 Task: Change  the formatting of the data to Which is Greater than 5, in conditional formating, put the option 'Green Fill with Dark Green Text. . 'add another formatting option Format As Table, insert the option Orange Table style Medium 3 , change the format of Column Width to AutoFit Column Width and sort the data in descending order In the sheet   Promote Sales book
Action: Mouse moved to (39, 113)
Screenshot: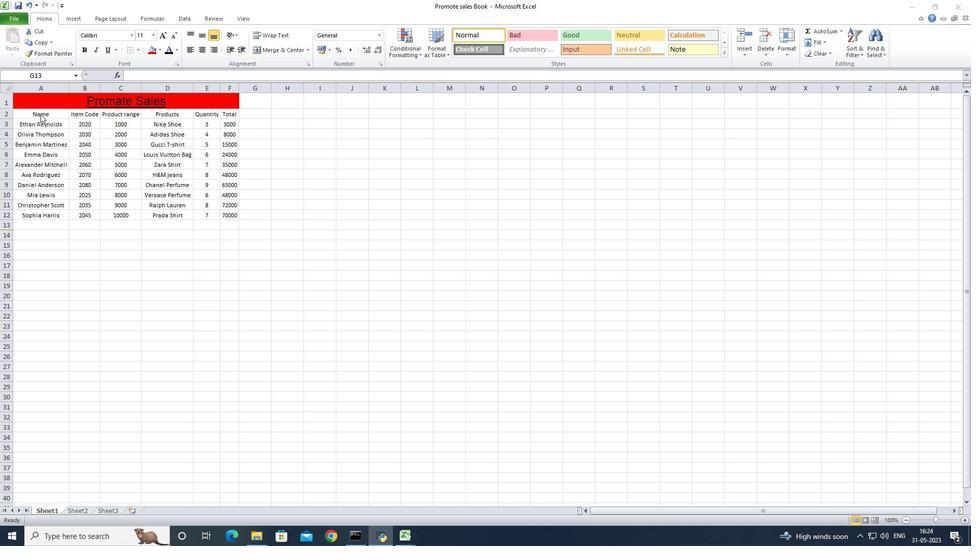 
Action: Mouse pressed left at (39, 113)
Screenshot: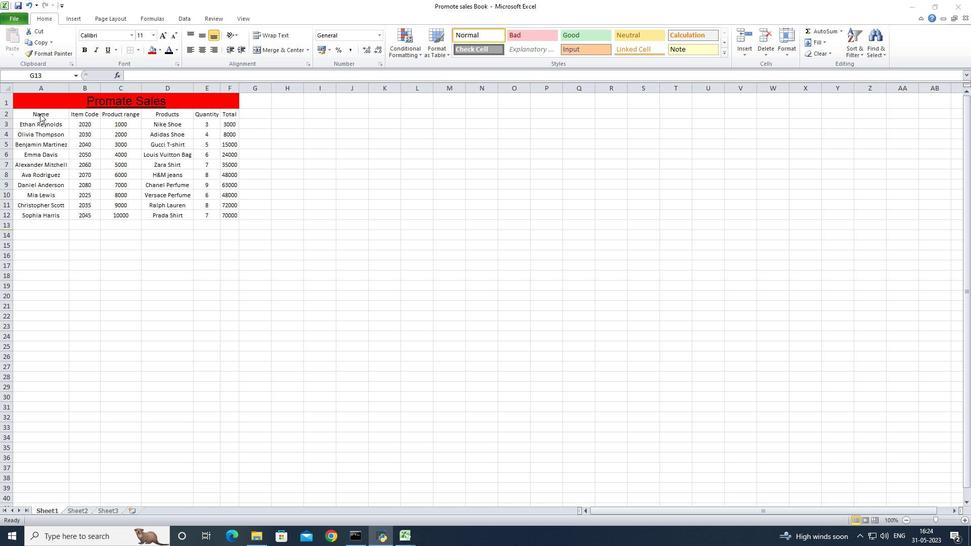 
Action: Mouse pressed left at (39, 113)
Screenshot: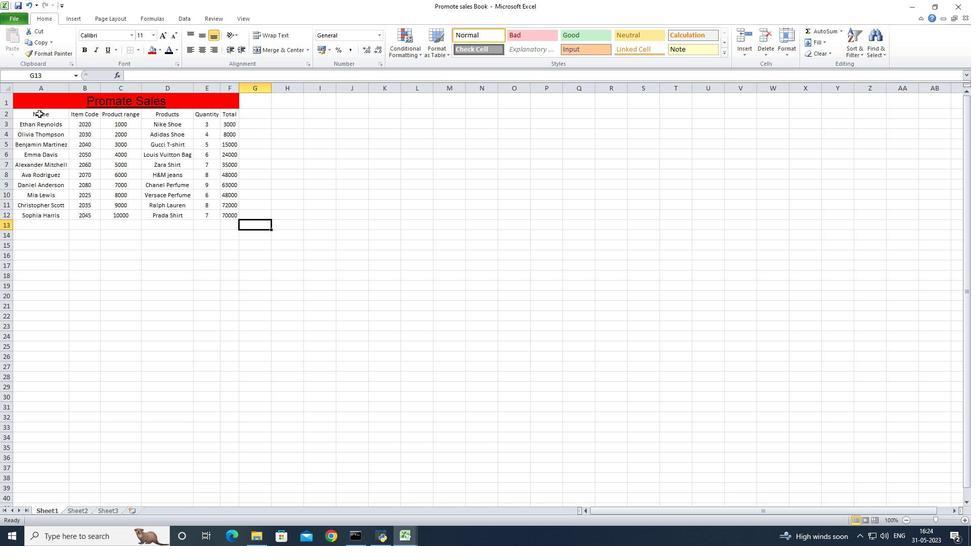 
Action: Mouse moved to (415, 36)
Screenshot: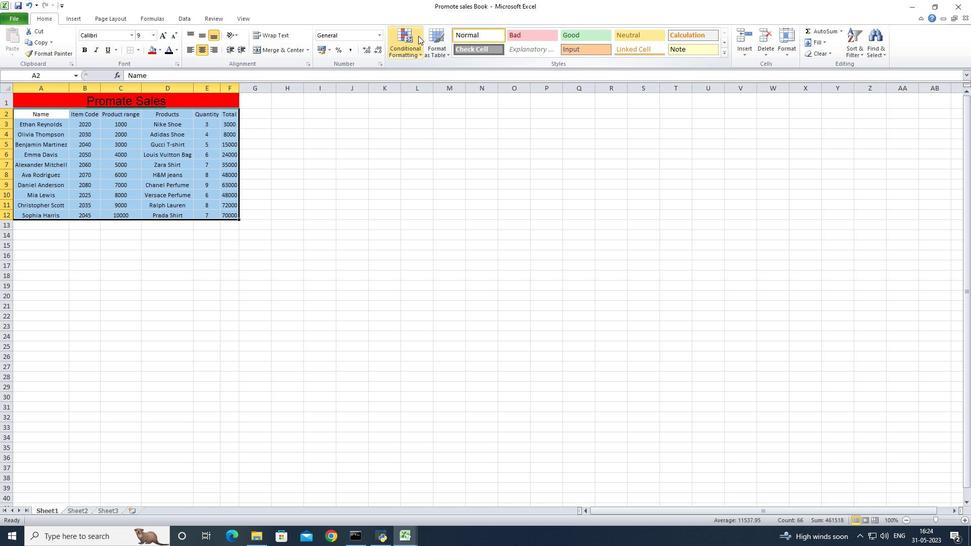 
Action: Mouse pressed left at (415, 36)
Screenshot: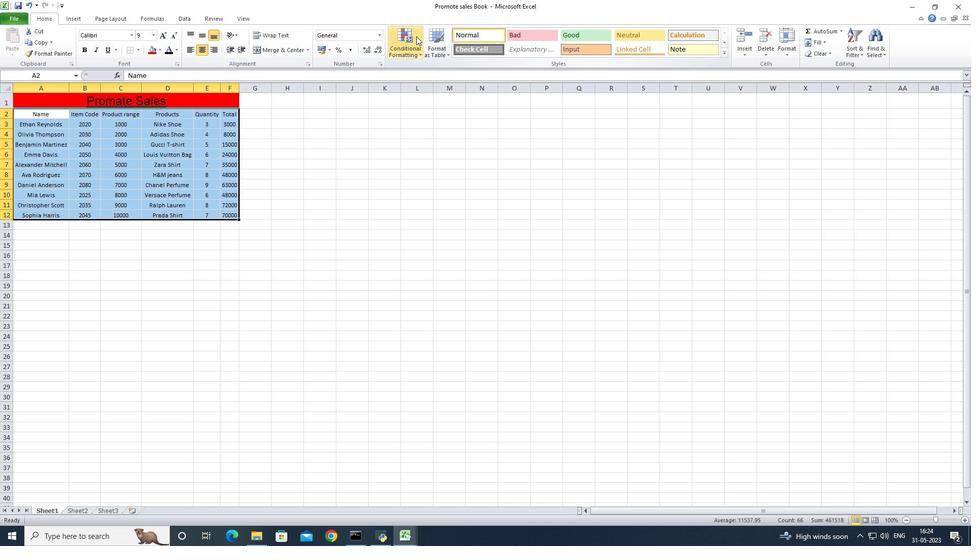
Action: Mouse moved to (516, 70)
Screenshot: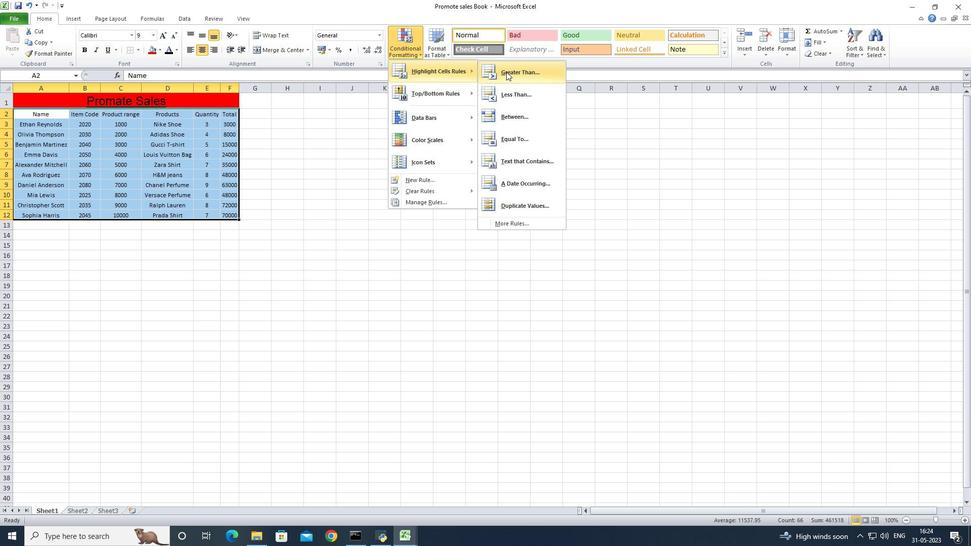 
Action: Mouse pressed left at (516, 70)
Screenshot: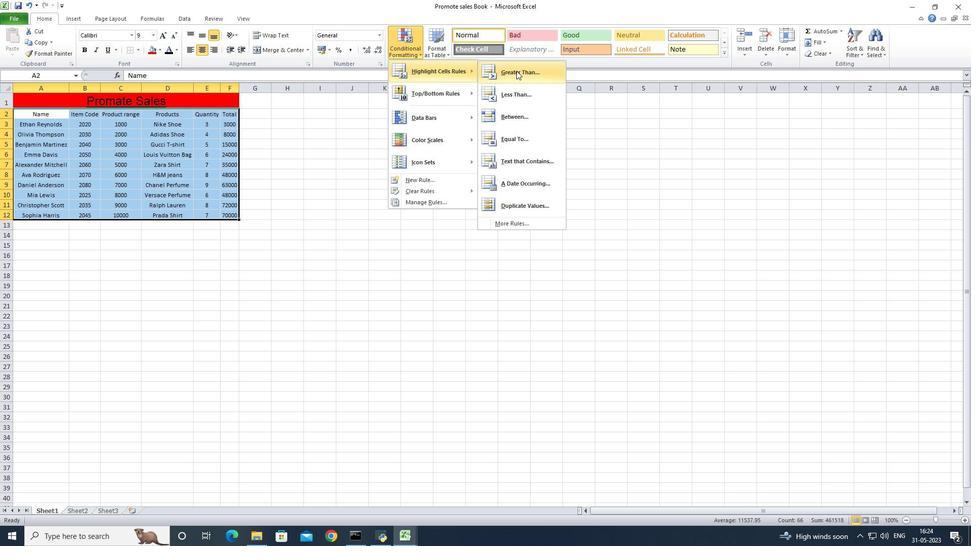 
Action: Mouse moved to (138, 240)
Screenshot: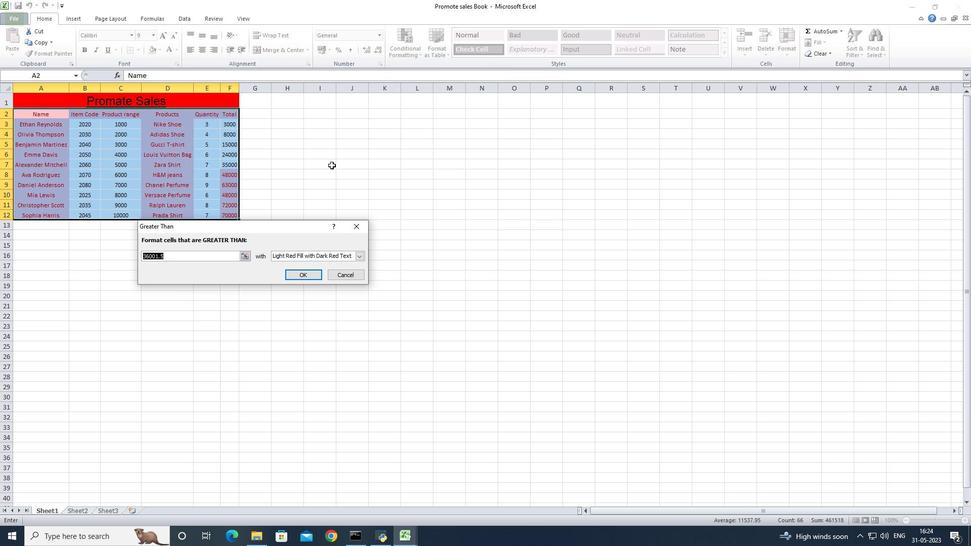 
Action: Key pressed 5
Screenshot: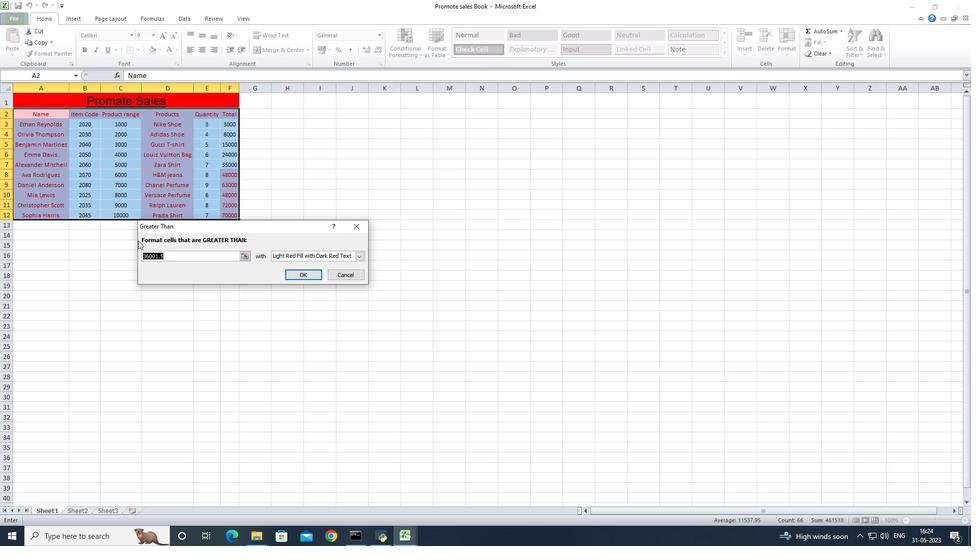 
Action: Mouse moved to (363, 254)
Screenshot: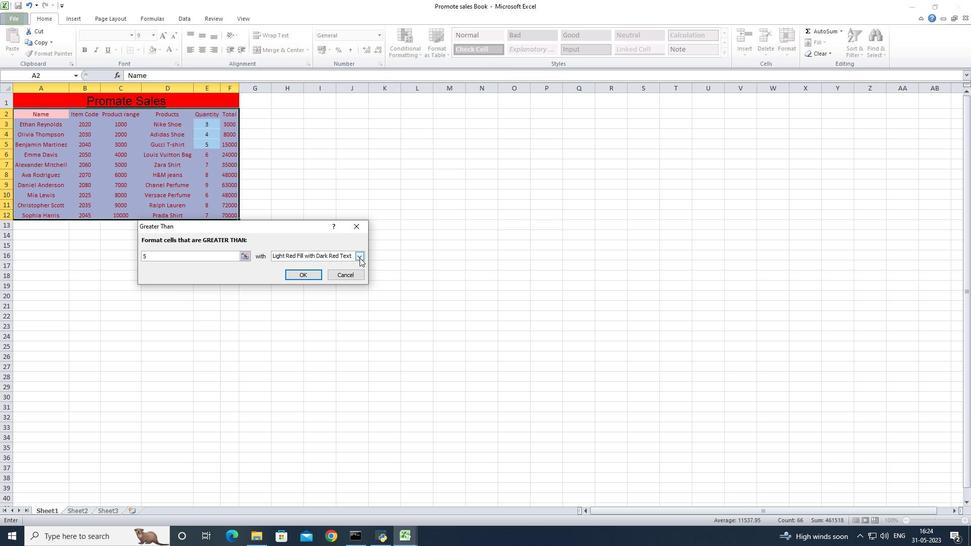 
Action: Mouse pressed left at (363, 254)
Screenshot: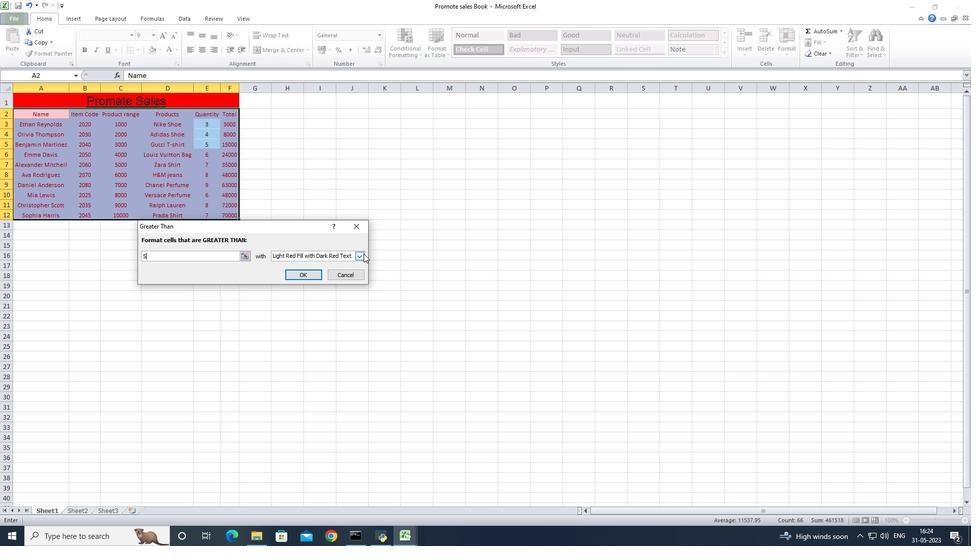 
Action: Mouse moved to (306, 279)
Screenshot: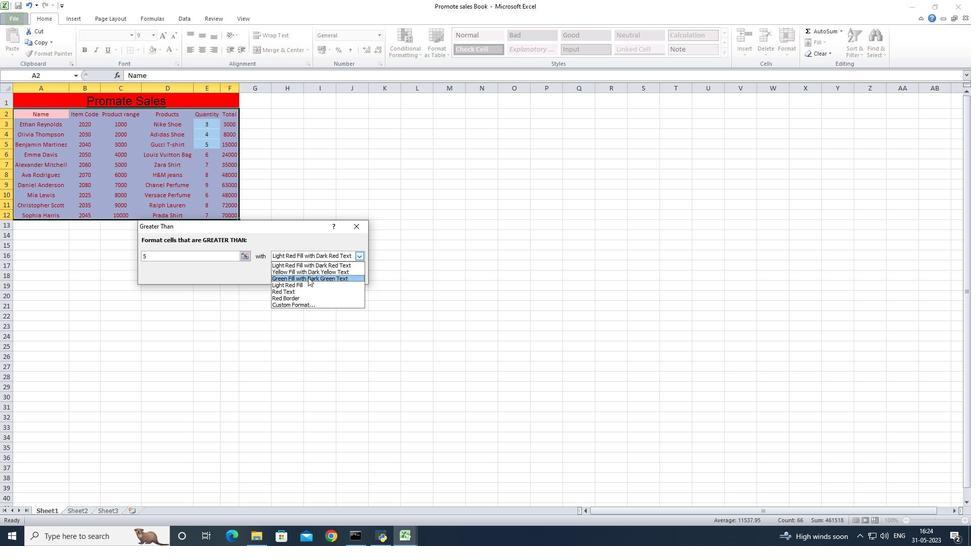 
Action: Mouse pressed left at (306, 279)
Screenshot: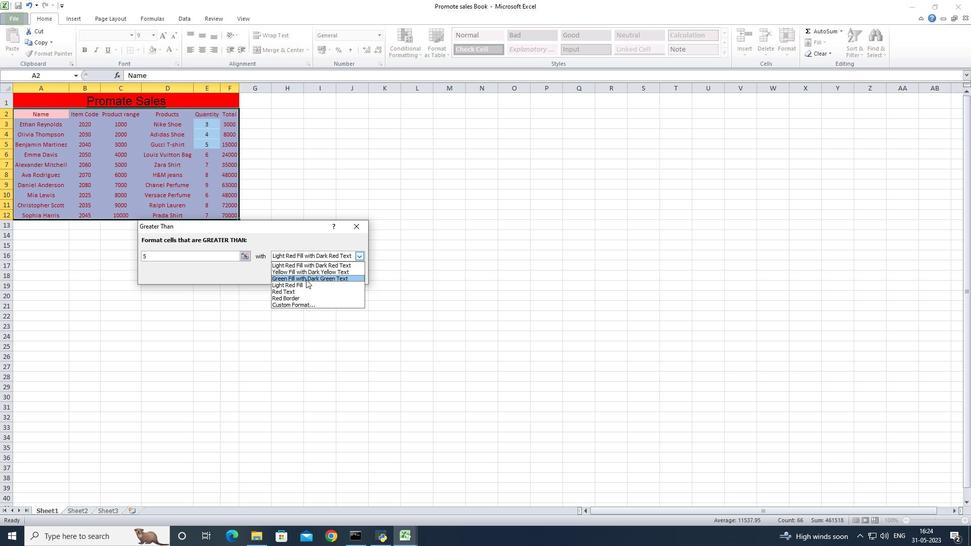 
Action: Mouse moved to (308, 275)
Screenshot: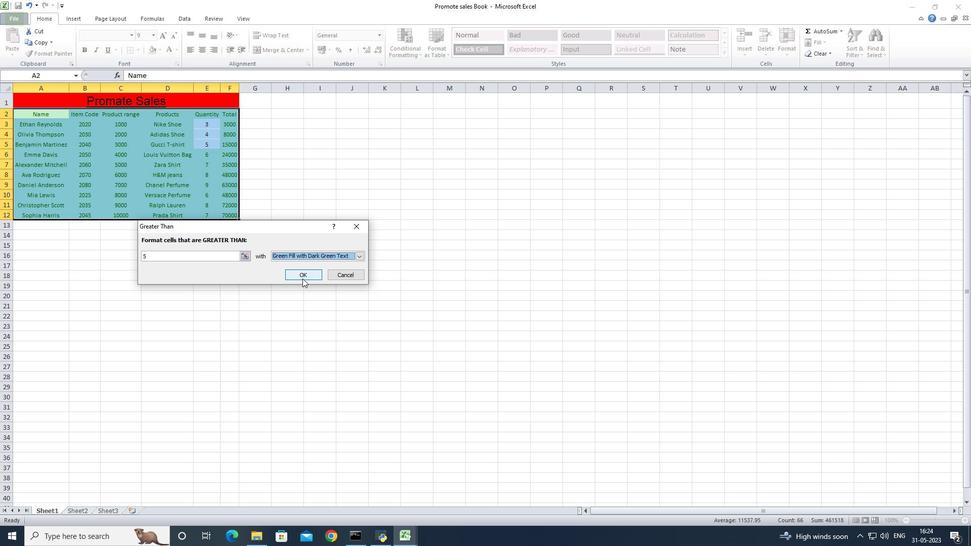 
Action: Mouse pressed left at (308, 275)
Screenshot: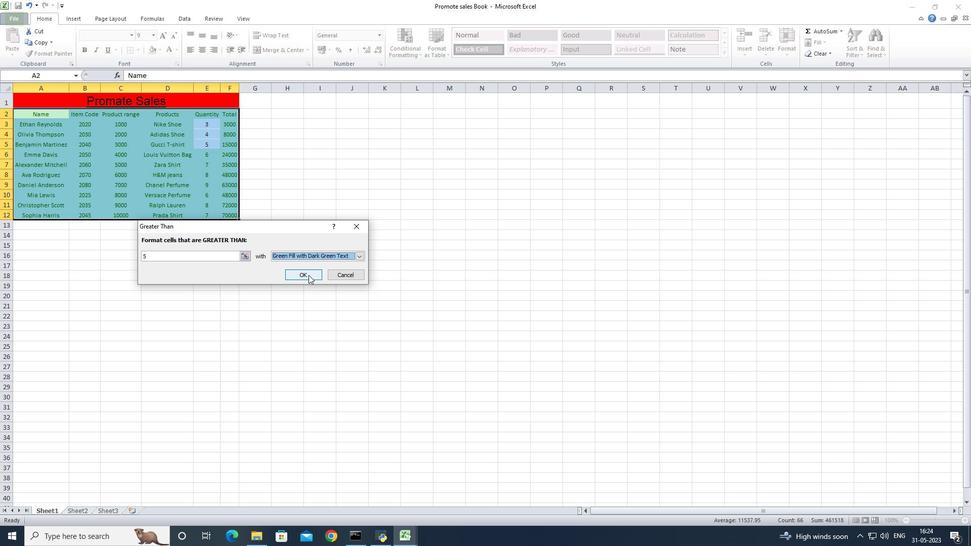 
Action: Mouse moved to (167, 274)
Screenshot: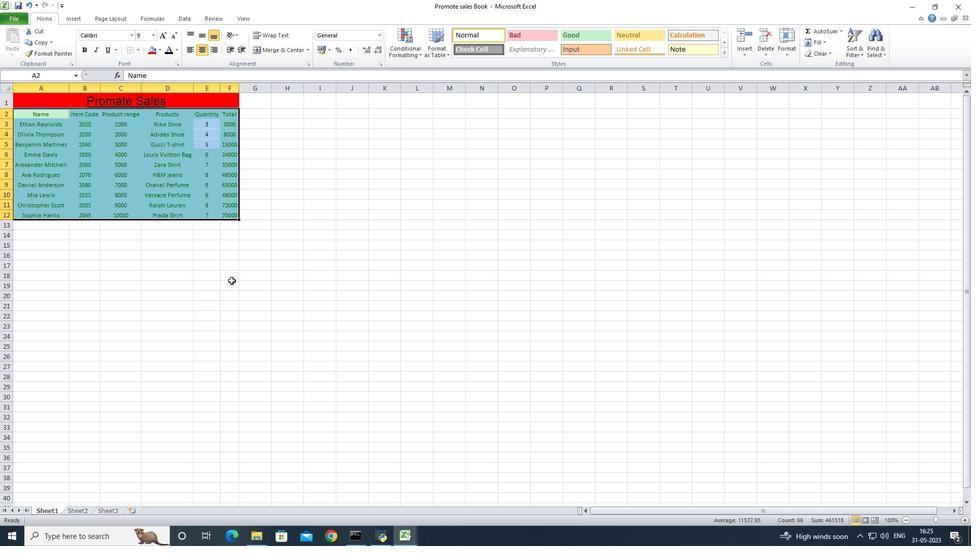 
Action: Mouse pressed left at (167, 274)
Screenshot: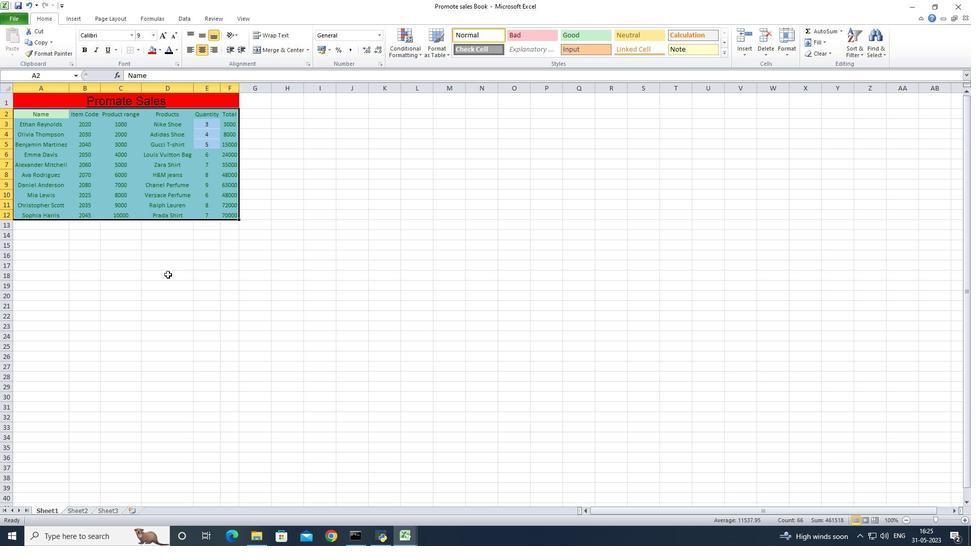 
Action: Mouse moved to (37, 111)
Screenshot: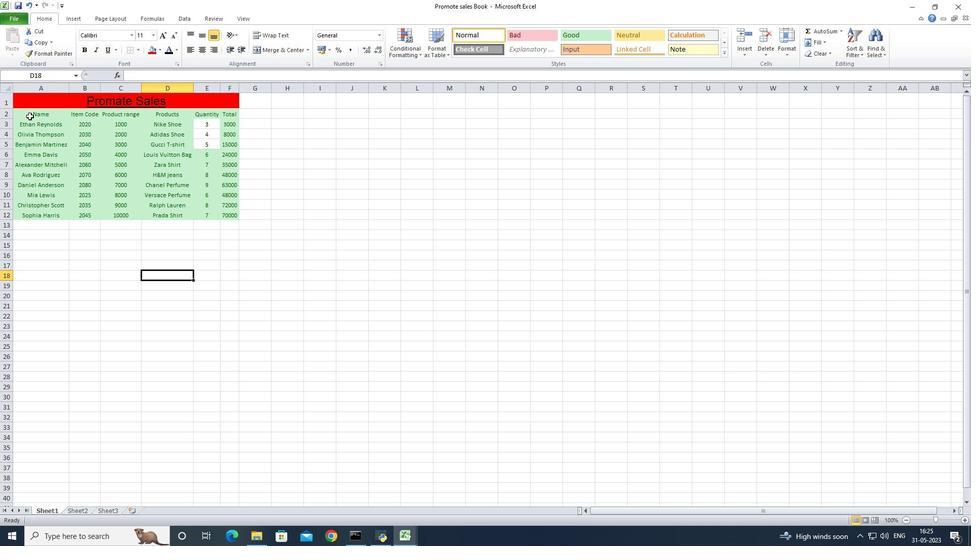
Action: Mouse pressed left at (37, 111)
Screenshot: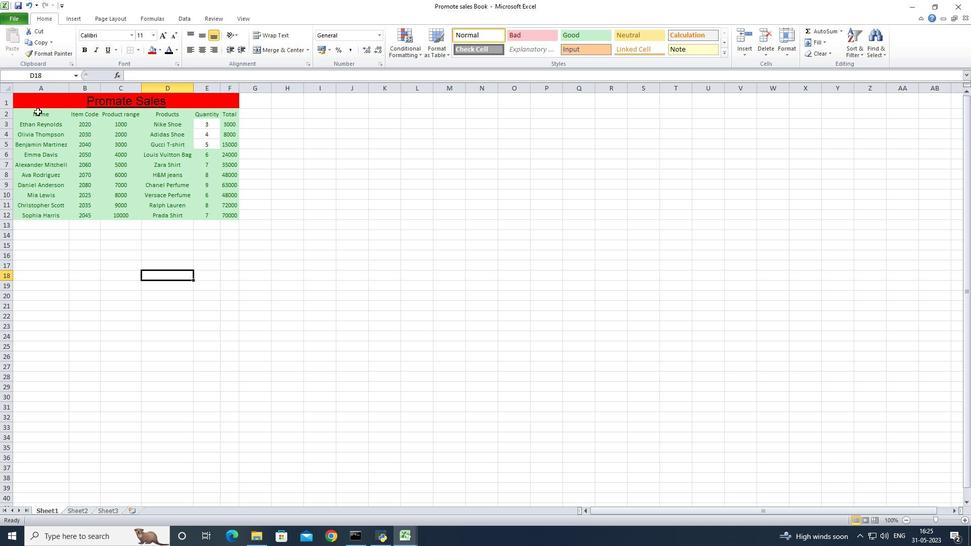 
Action: Mouse moved to (427, 53)
Screenshot: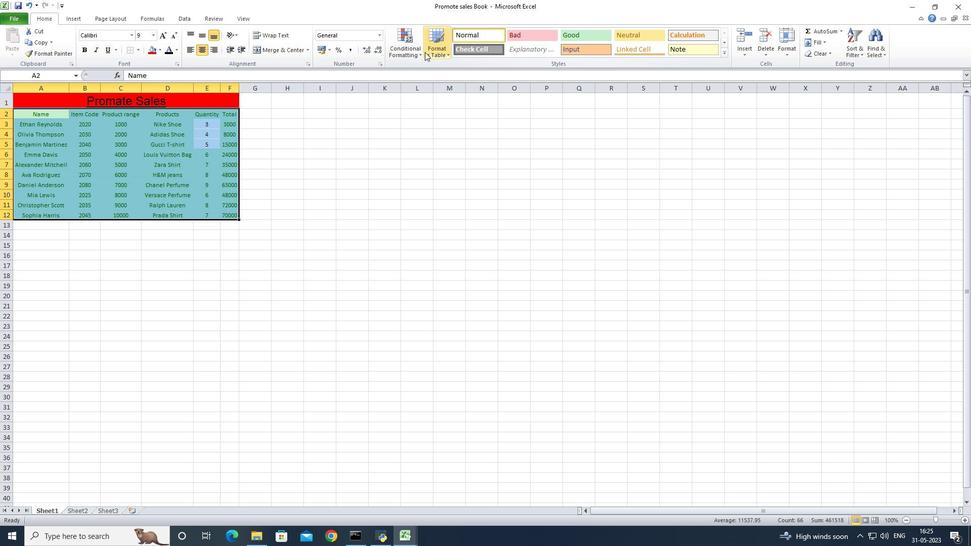 
Action: Mouse pressed left at (427, 53)
Screenshot: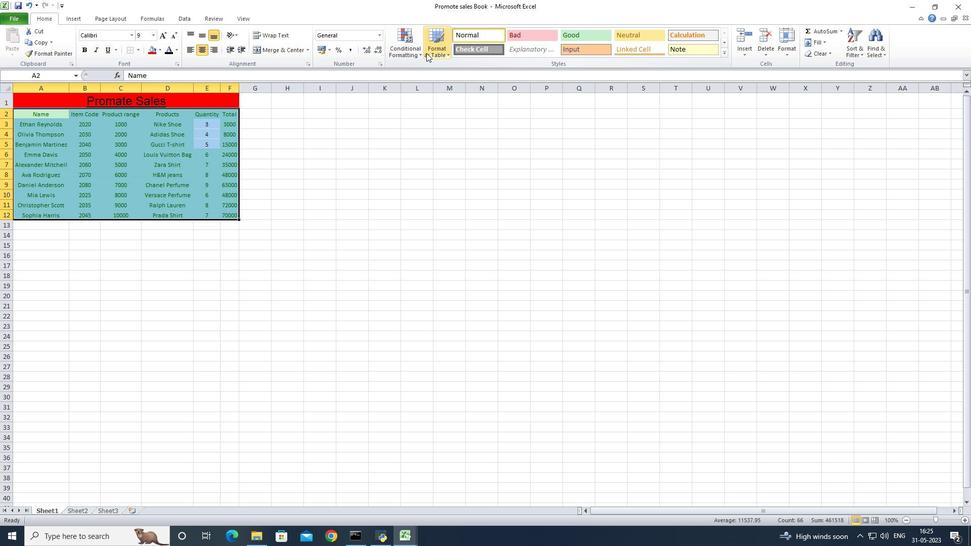 
Action: Mouse moved to (646, 176)
Screenshot: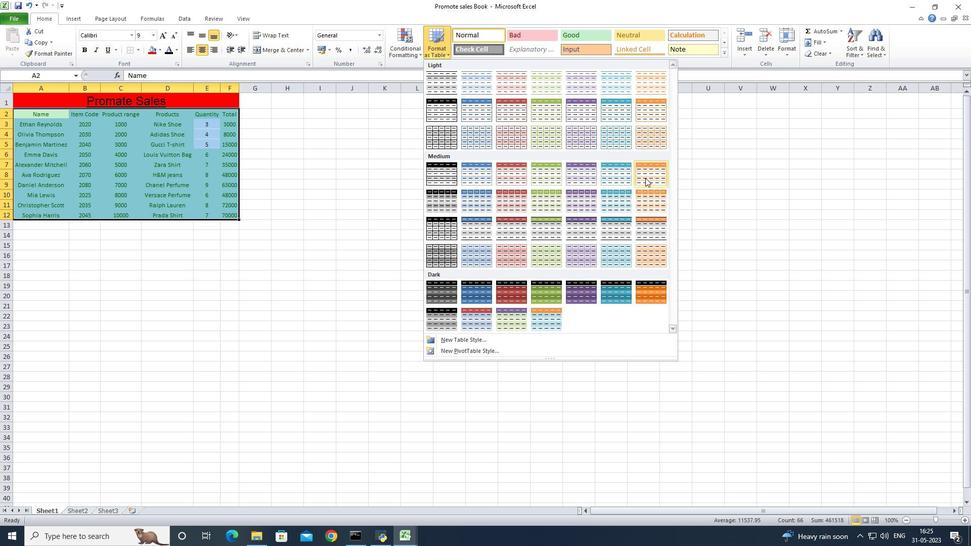 
Action: Mouse pressed left at (646, 176)
Screenshot: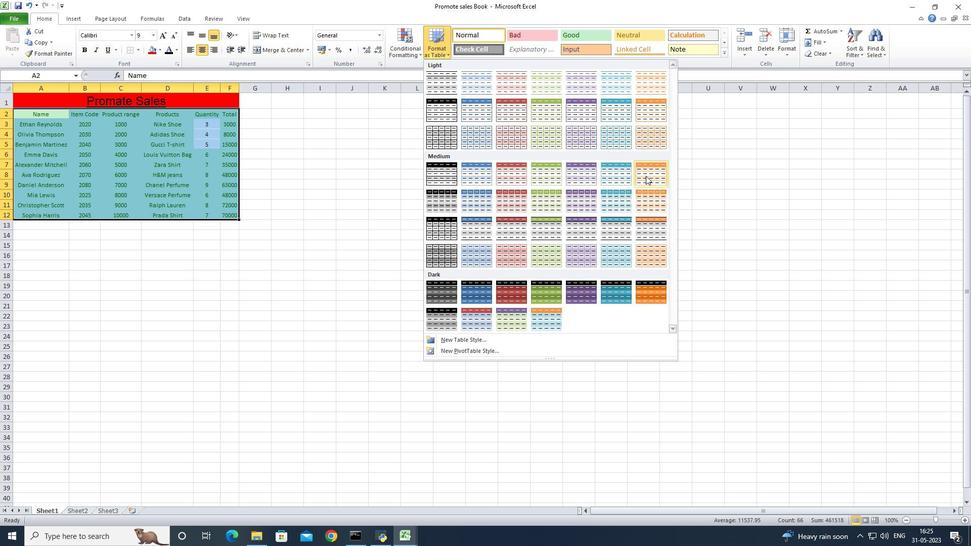 
Action: Mouse moved to (248, 272)
Screenshot: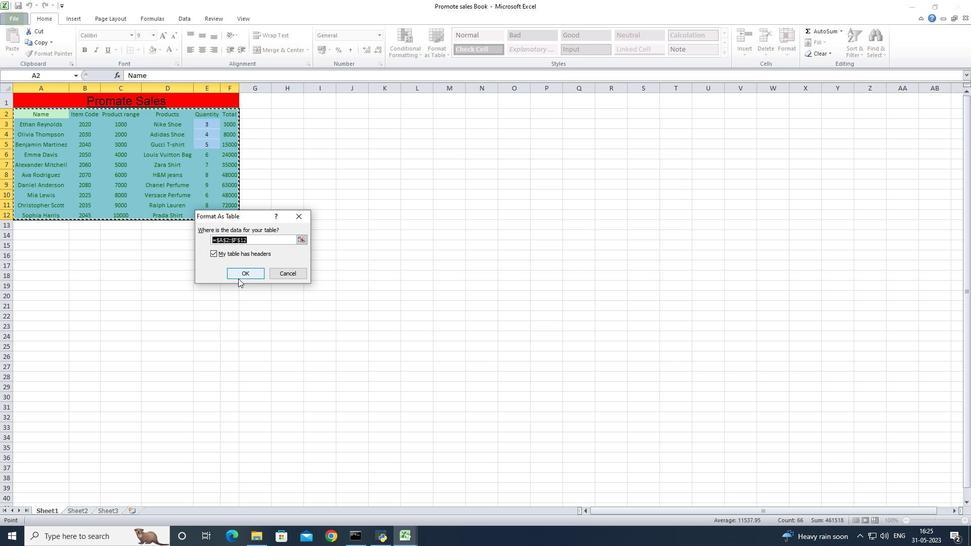 
Action: Mouse pressed left at (248, 272)
Screenshot: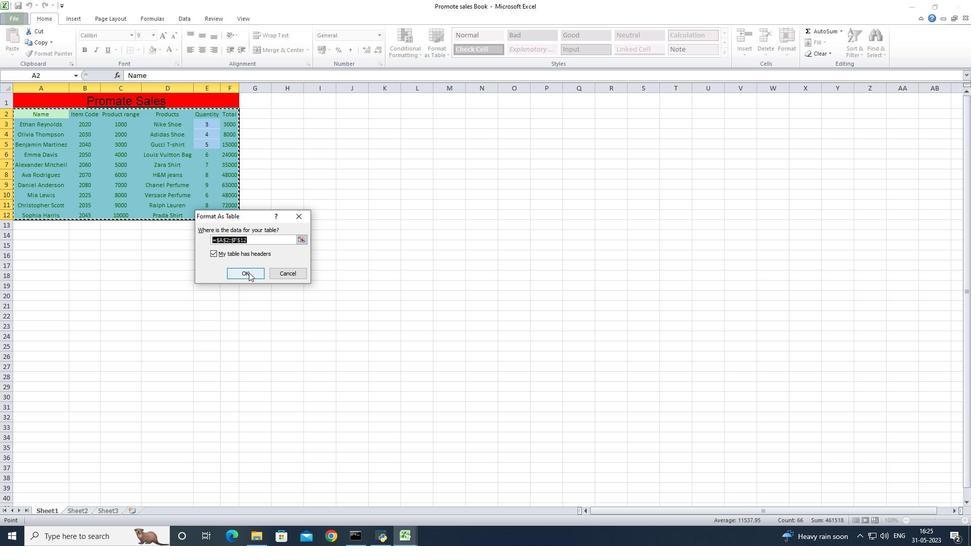 
Action: Mouse moved to (337, 182)
Screenshot: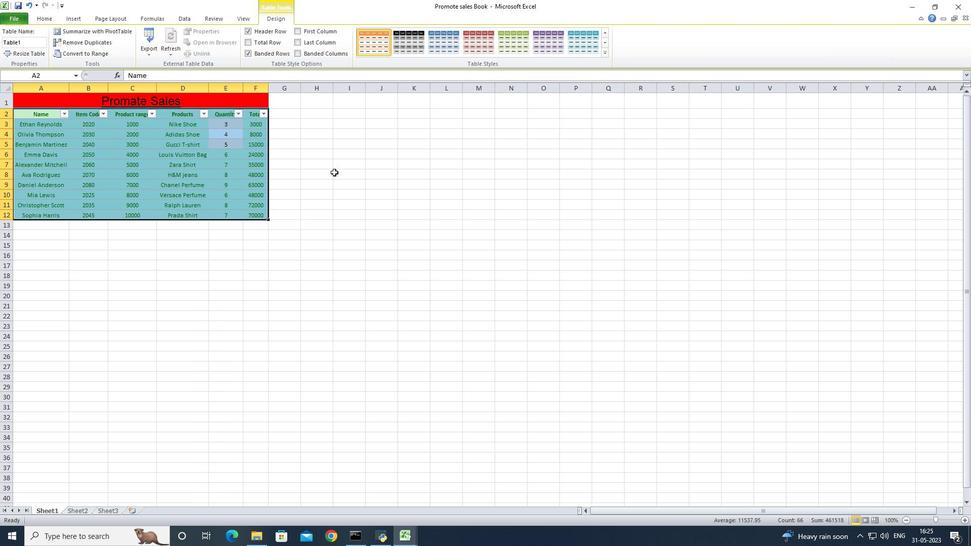 
Action: Mouse pressed left at (337, 182)
Screenshot: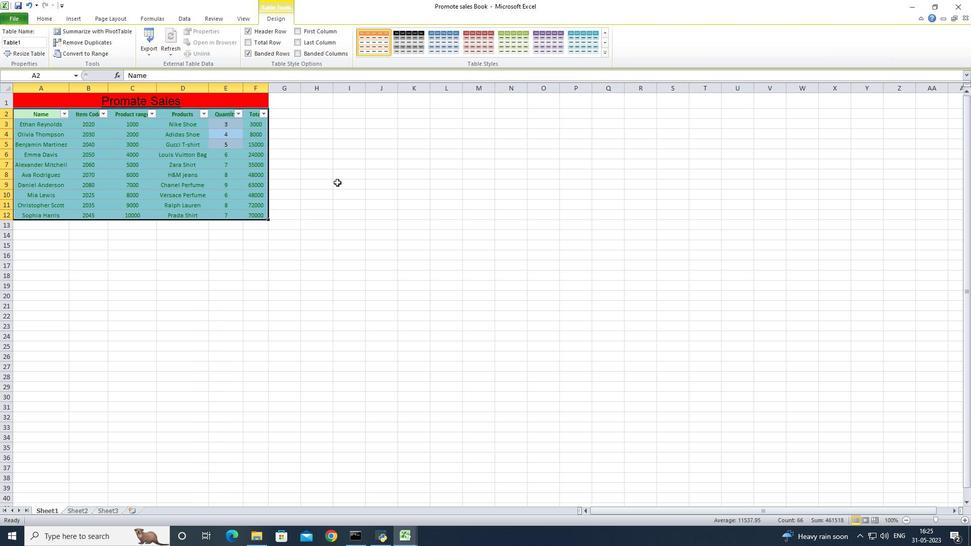 
Action: Mouse moved to (68, 89)
Screenshot: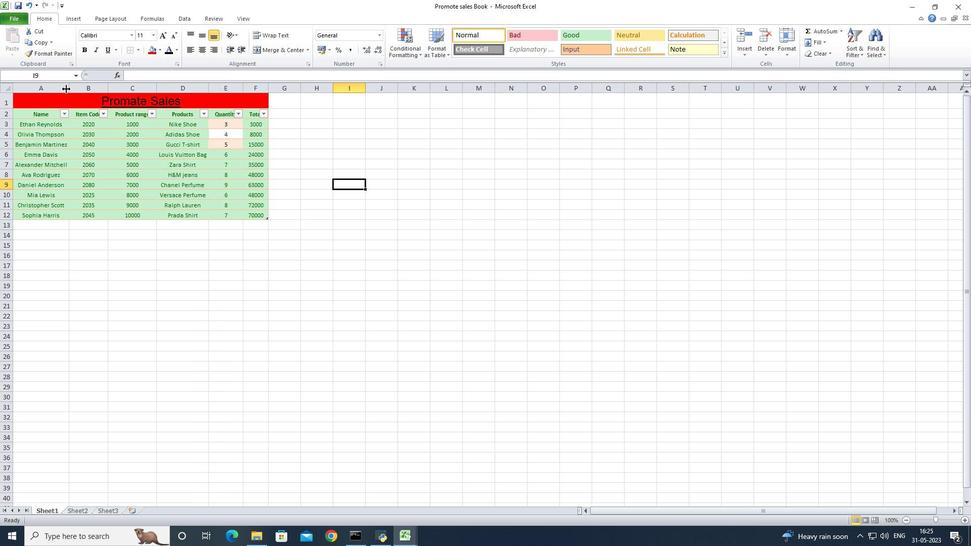 
Action: Mouse pressed left at (68, 89)
Screenshot: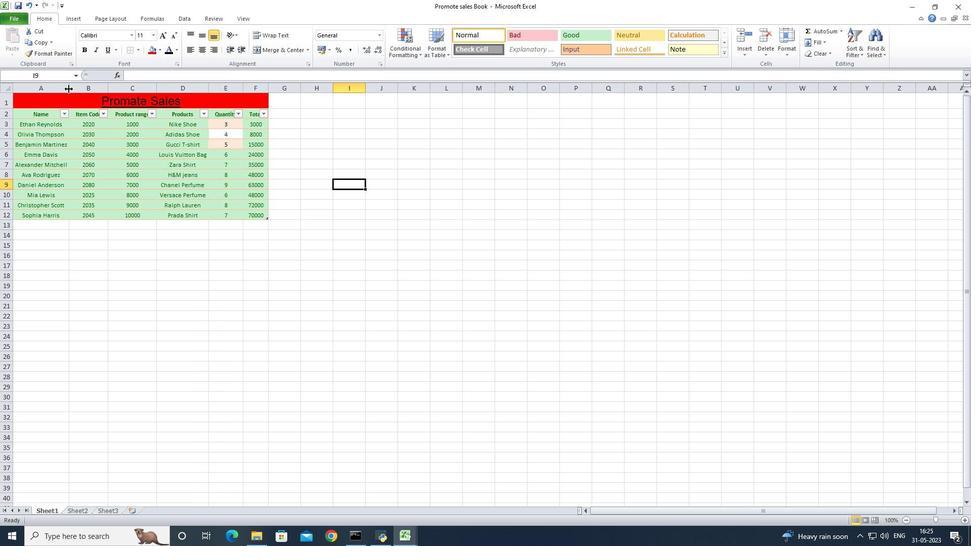 
Action: Mouse pressed left at (68, 89)
Screenshot: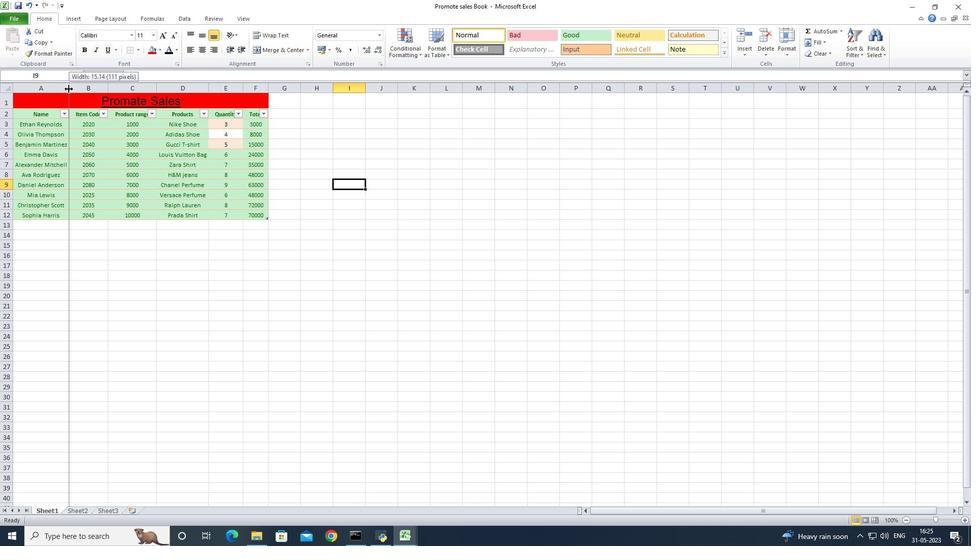 
Action: Mouse moved to (108, 90)
Screenshot: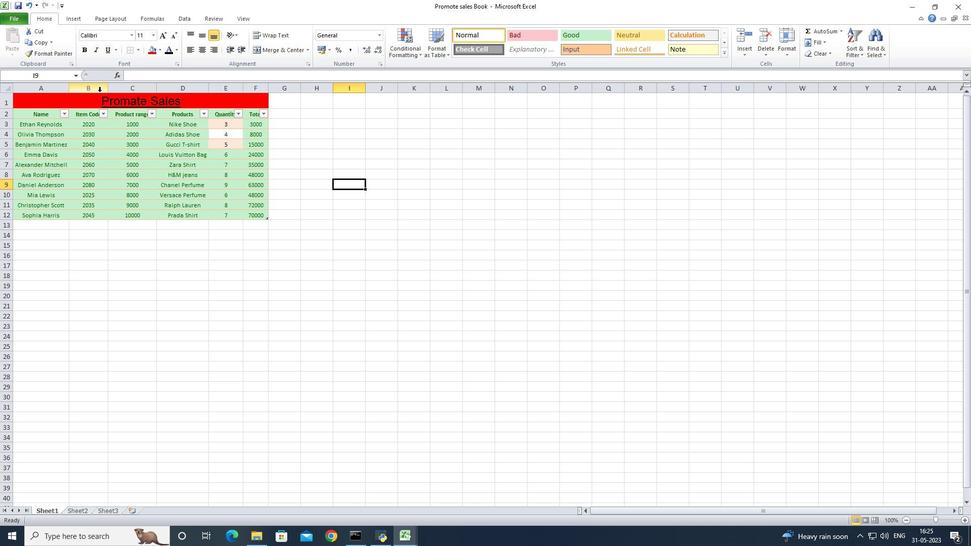 
Action: Mouse pressed left at (108, 90)
Screenshot: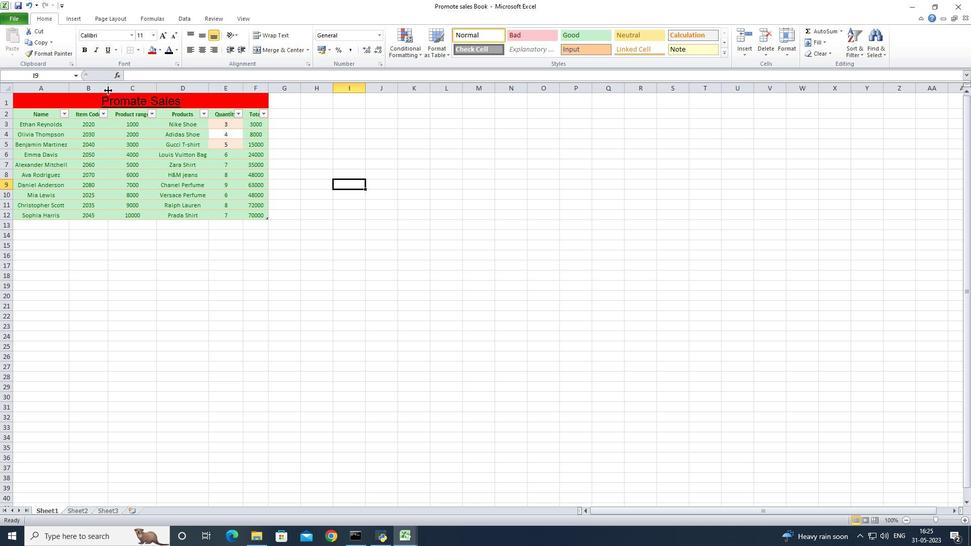 
Action: Mouse moved to (160, 91)
Screenshot: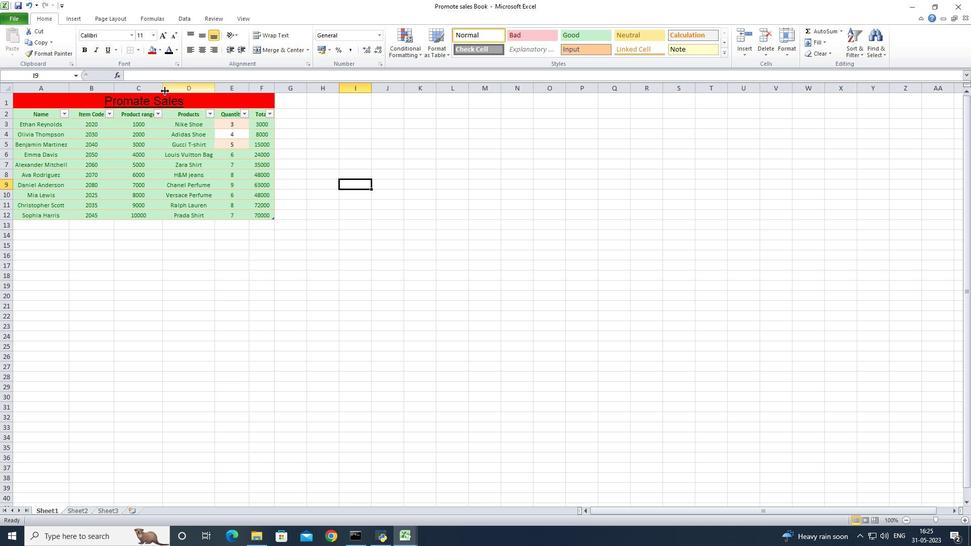 
Action: Mouse pressed left at (160, 91)
Screenshot: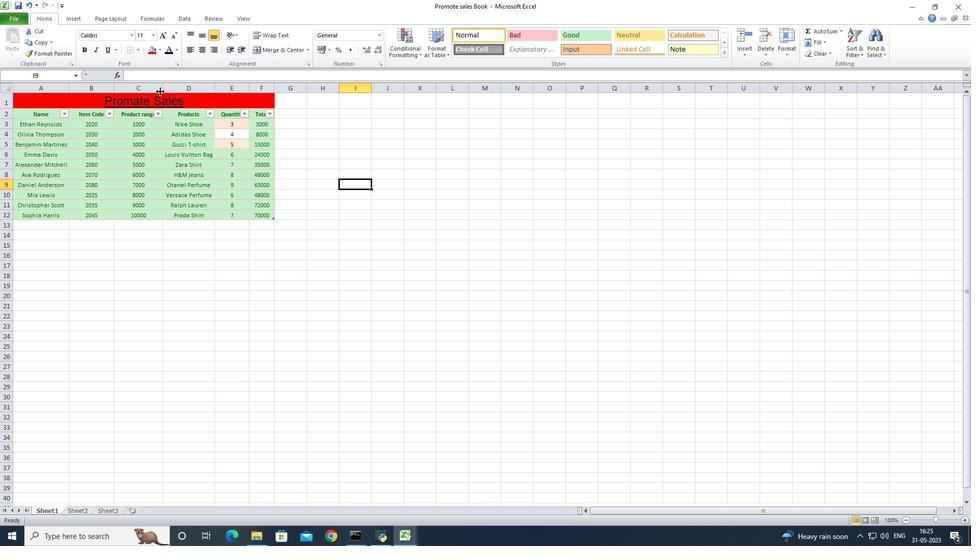 
Action: Mouse pressed left at (160, 91)
Screenshot: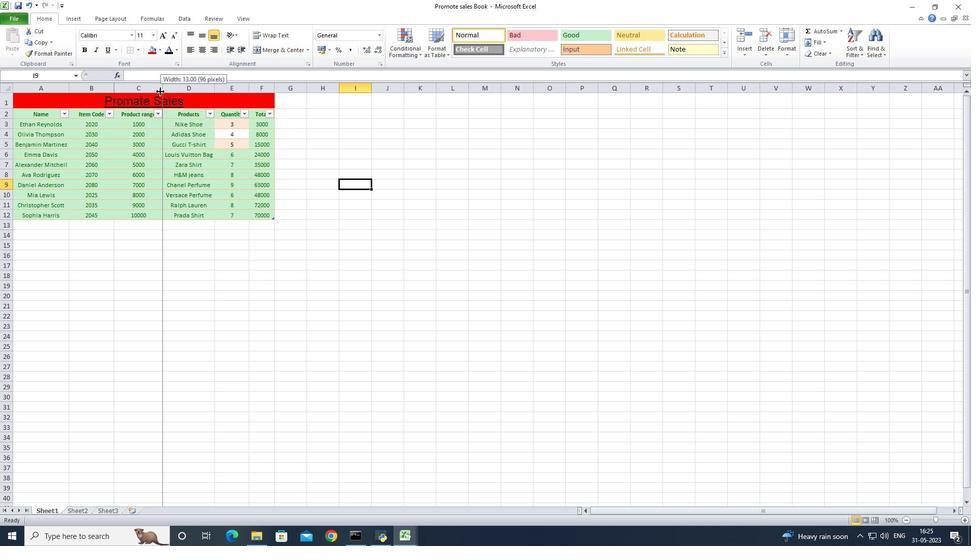 
Action: Mouse moved to (219, 90)
Screenshot: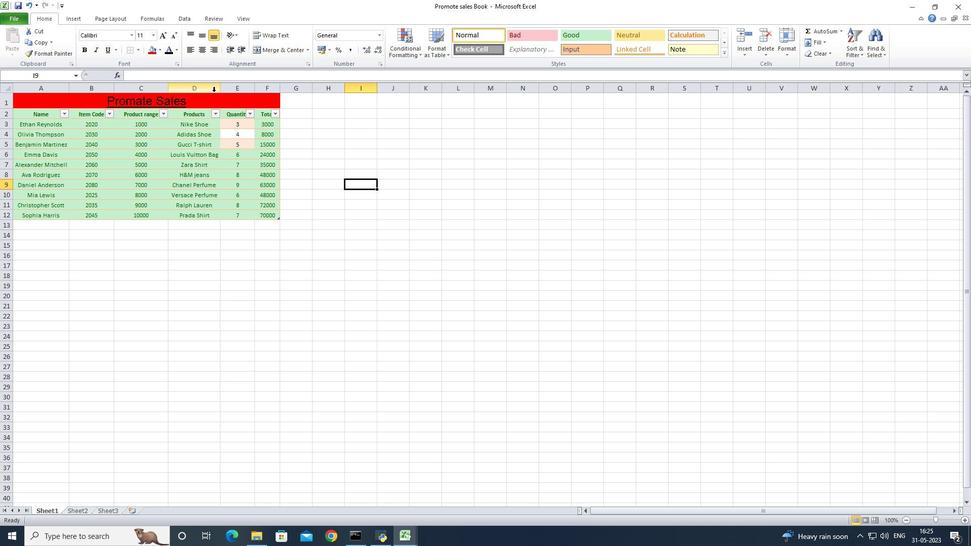
Action: Mouse pressed left at (219, 90)
Screenshot: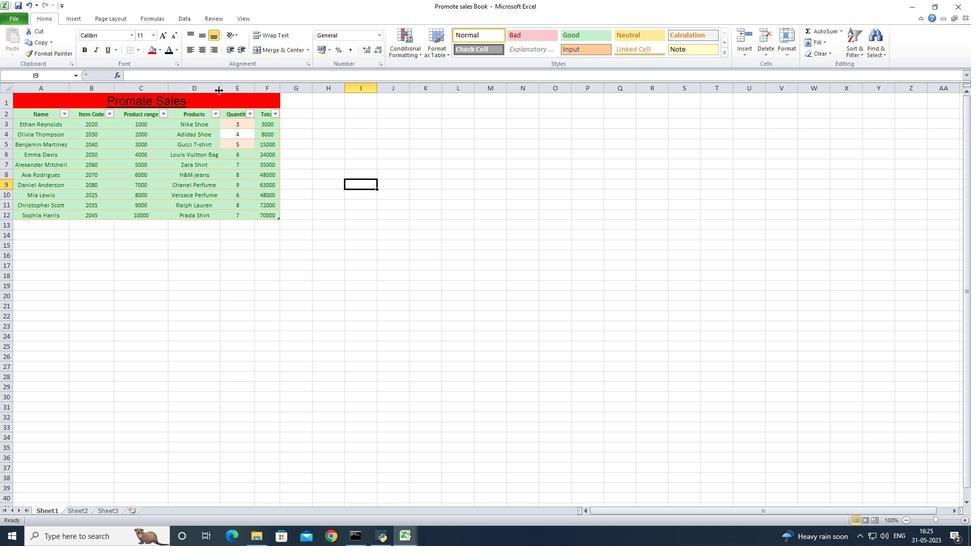 
Action: Mouse pressed left at (219, 90)
Screenshot: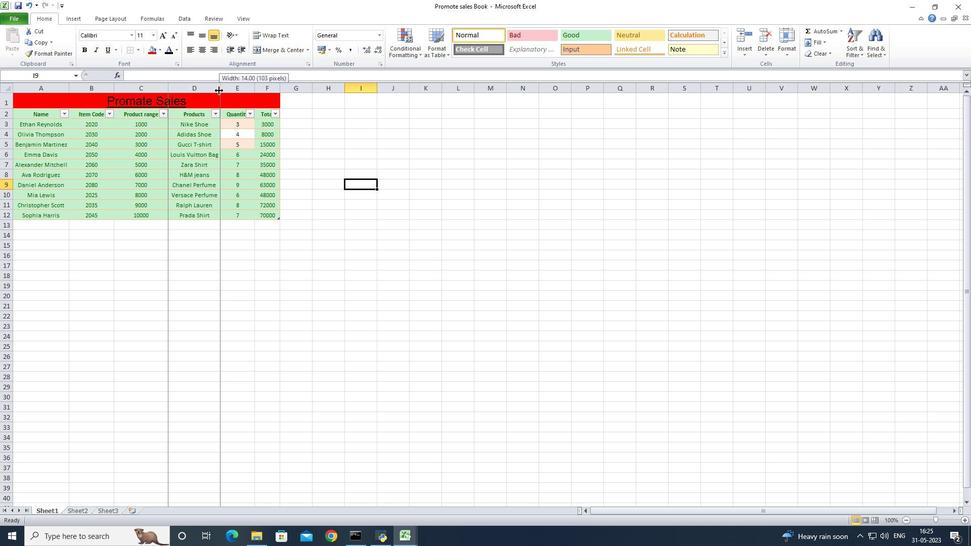 
Action: Mouse moved to (216, 90)
Screenshot: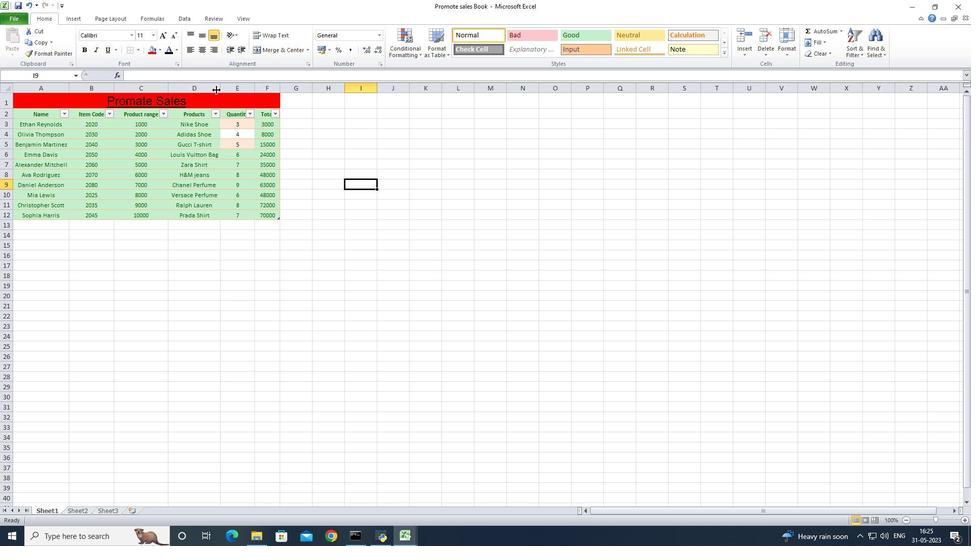 
Action: Mouse pressed left at (216, 90)
Screenshot: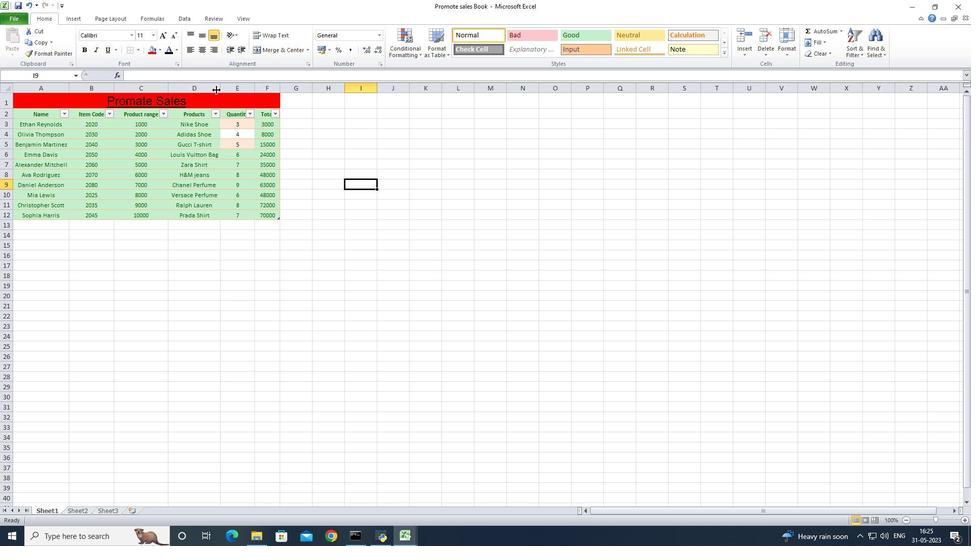 
Action: Mouse pressed left at (216, 90)
Screenshot: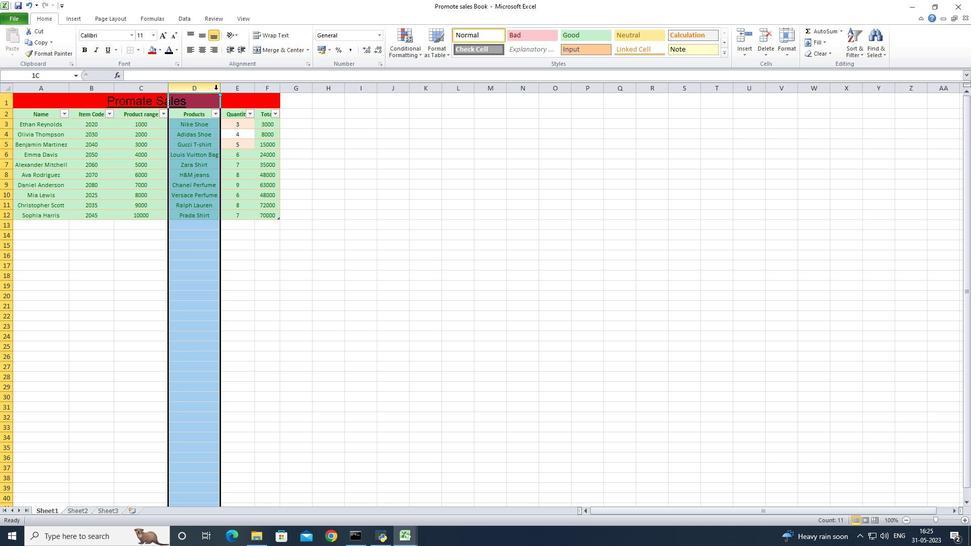 
Action: Mouse moved to (218, 89)
Screenshot: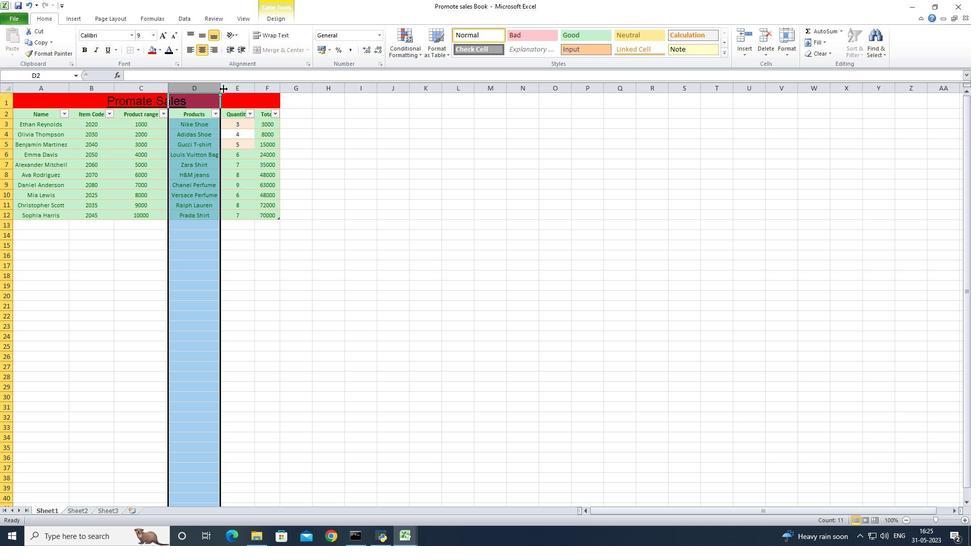 
Action: Mouse pressed left at (218, 89)
Screenshot: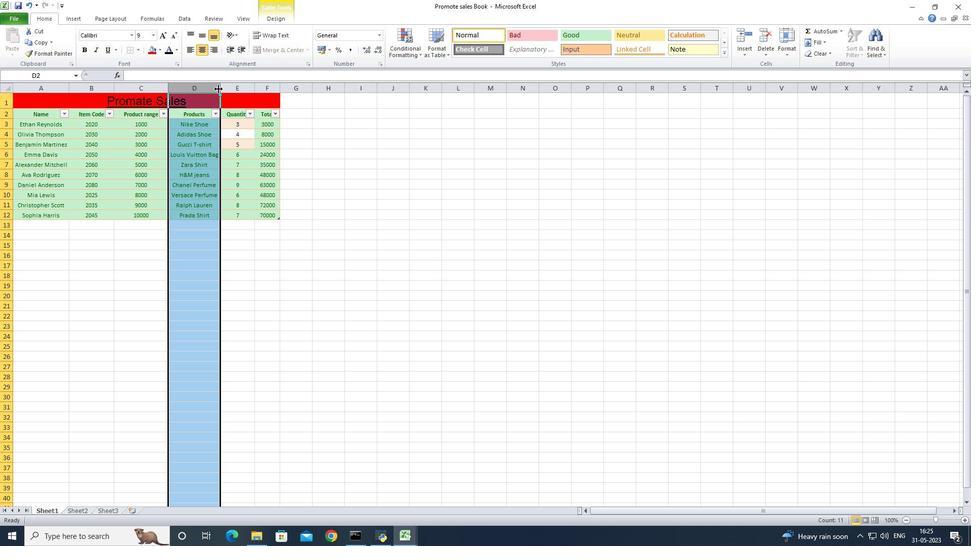 
Action: Mouse pressed left at (218, 89)
Screenshot: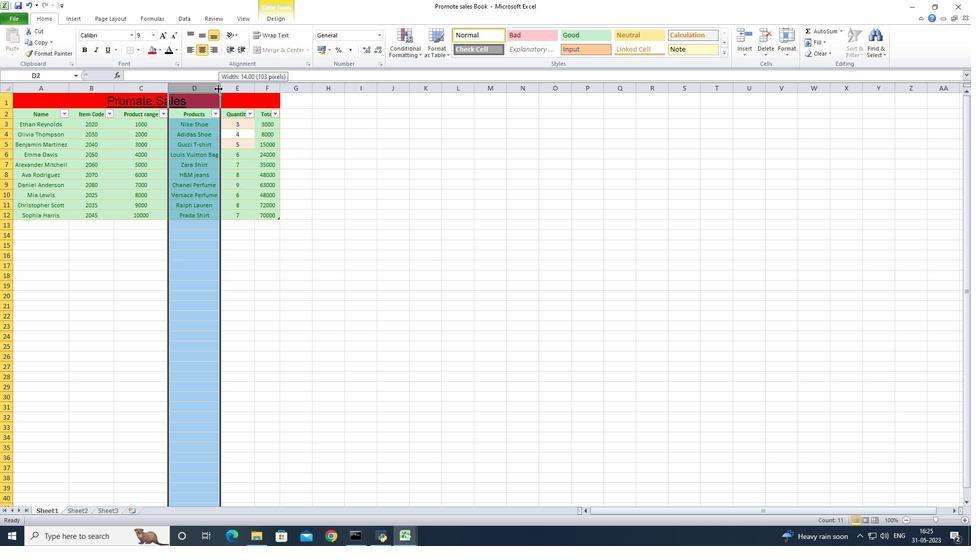 
Action: Mouse moved to (251, 89)
Screenshot: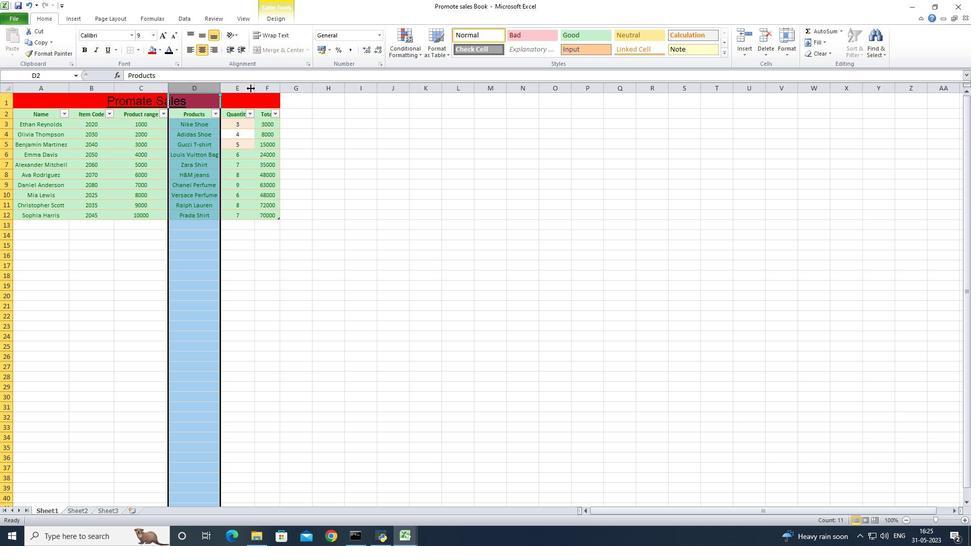 
Action: Mouse pressed left at (251, 89)
Screenshot: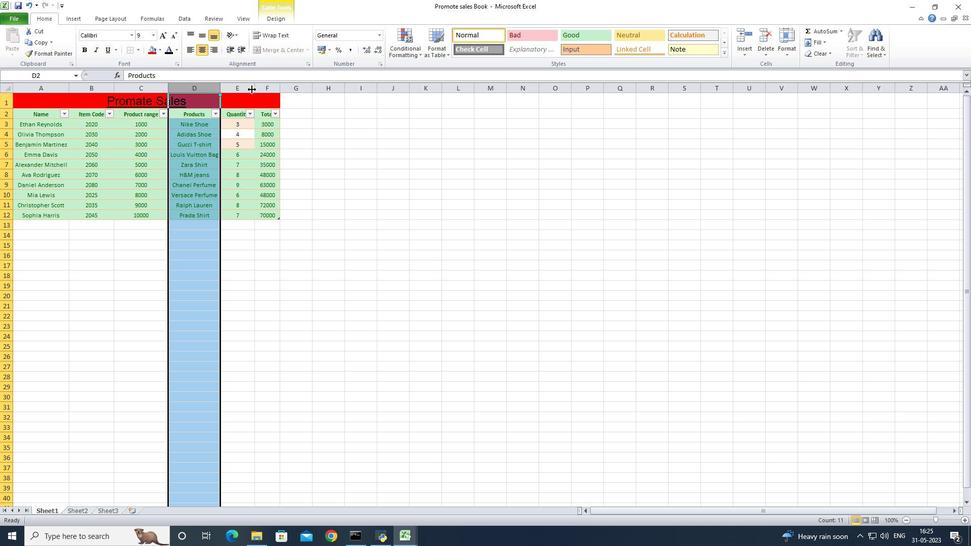 
Action: Mouse pressed left at (251, 89)
Screenshot: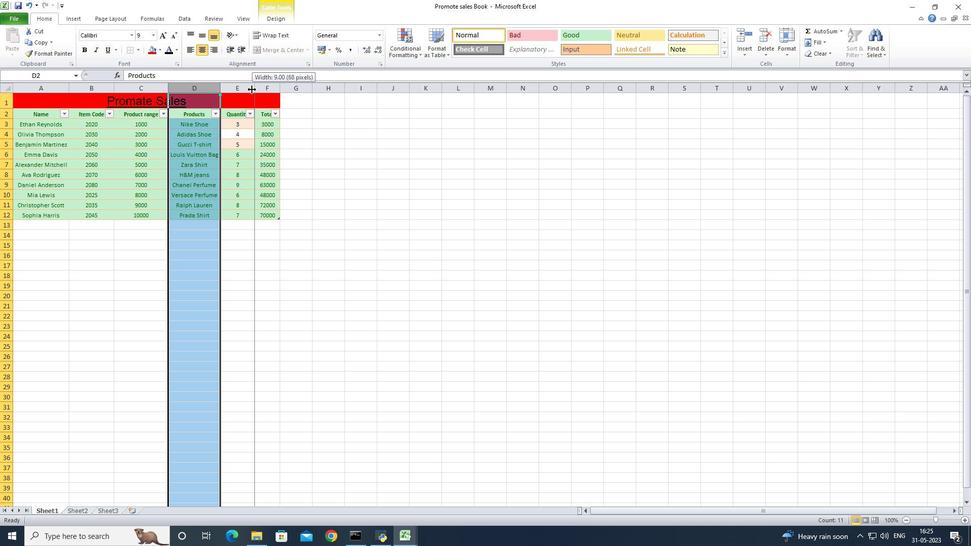 
Action: Mouse moved to (285, 89)
Screenshot: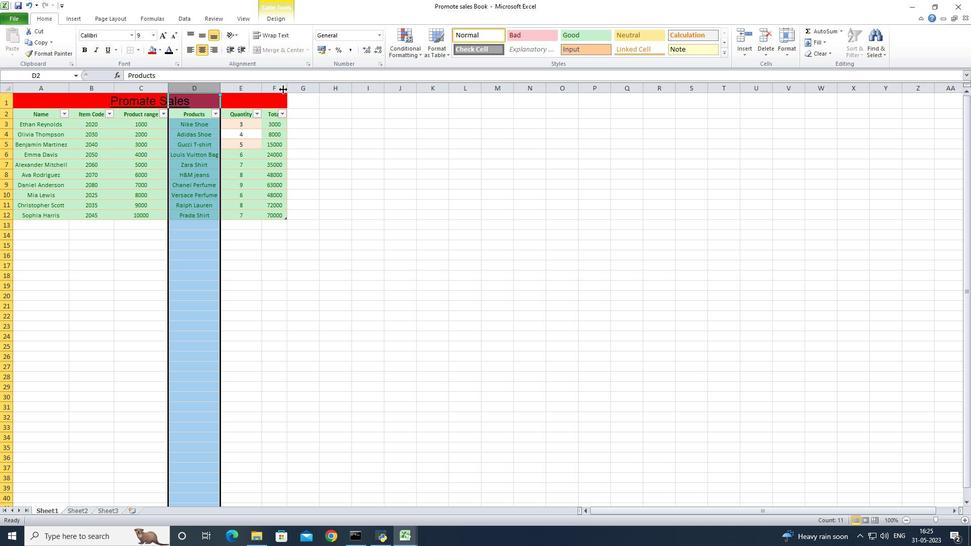 
Action: Mouse pressed left at (285, 89)
Screenshot: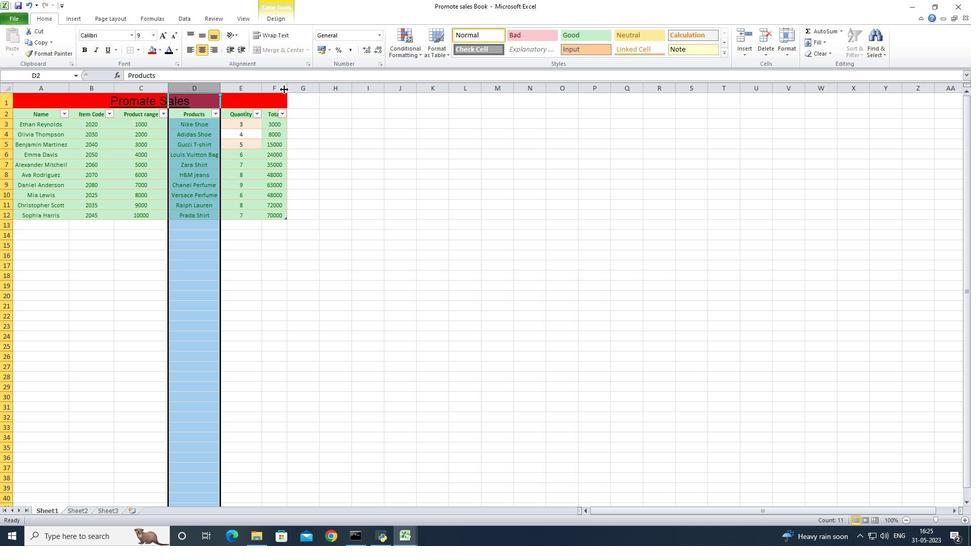 
Action: Mouse pressed left at (285, 89)
Screenshot: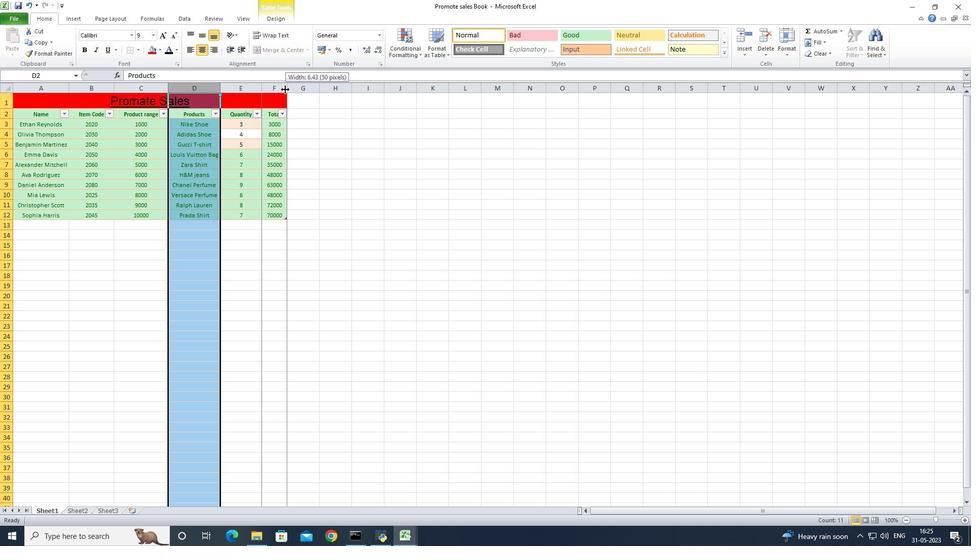 
Action: Mouse moved to (81, 142)
Screenshot: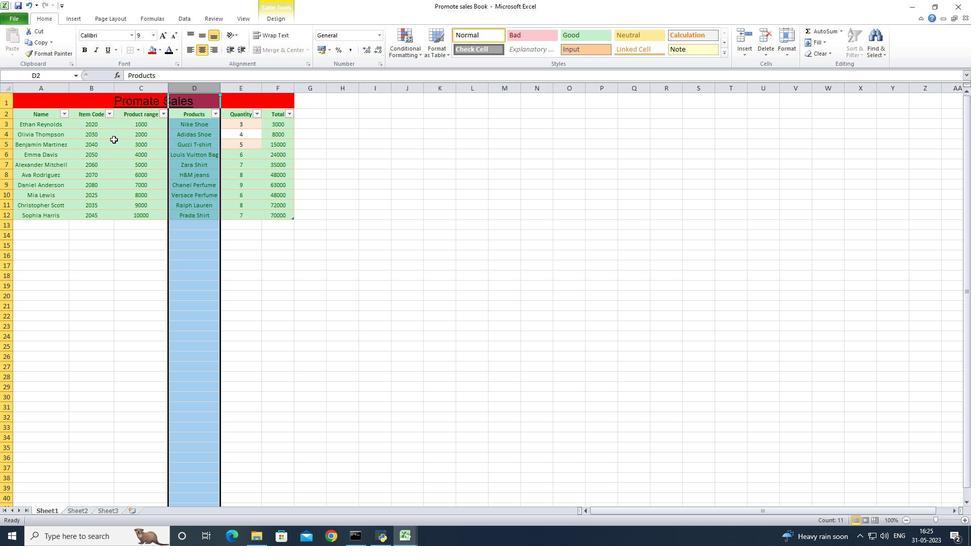 
Action: Mouse pressed left at (81, 142)
Screenshot: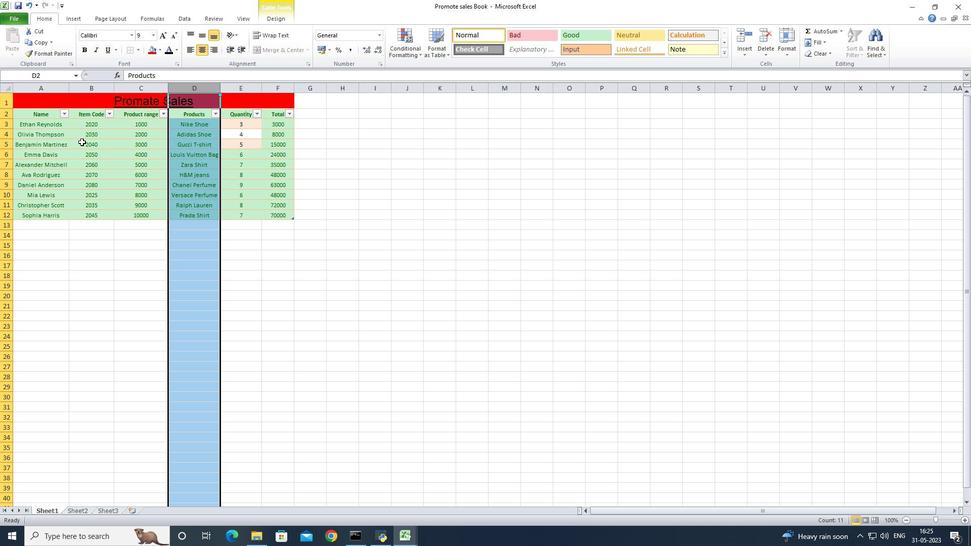 
Action: Mouse moved to (25, 88)
Screenshot: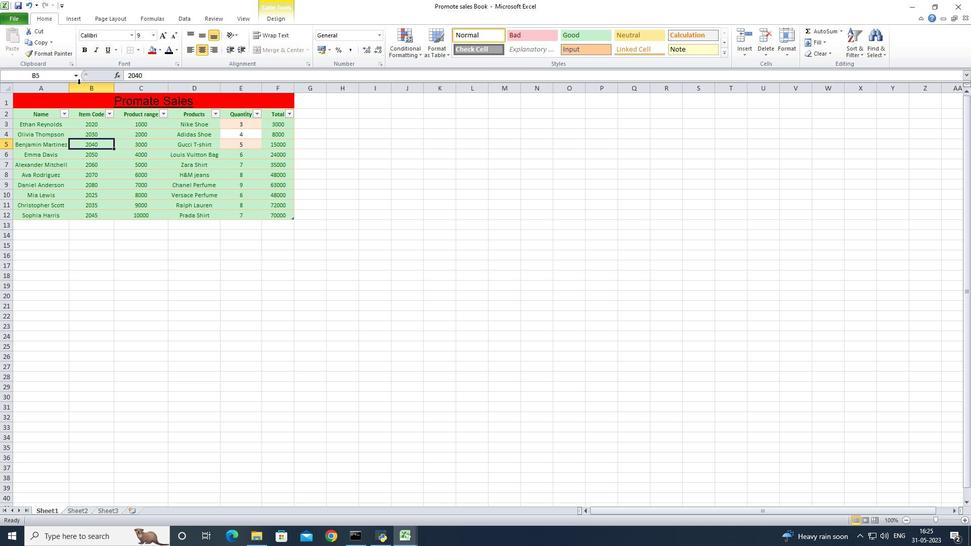 
Action: Mouse pressed left at (25, 88)
Screenshot: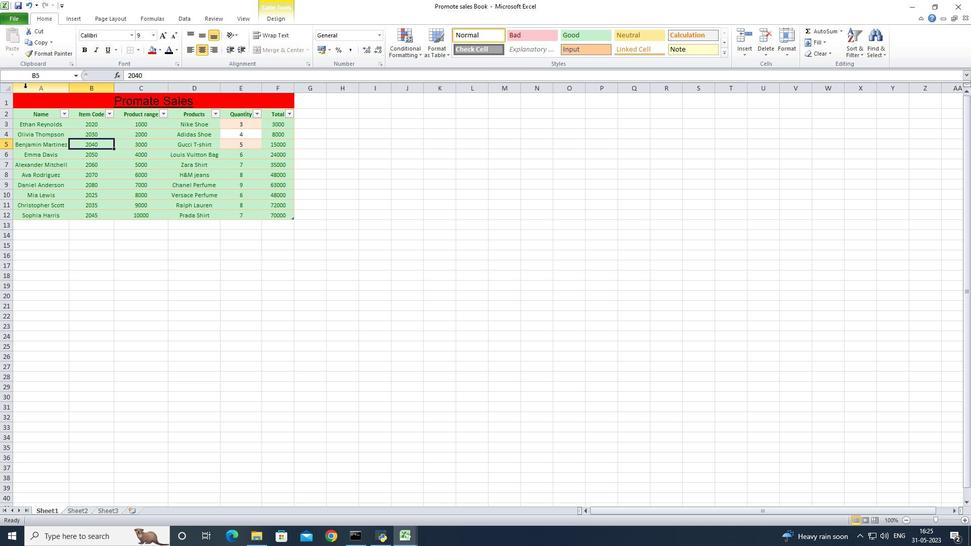 
Action: Mouse moved to (793, 52)
Screenshot: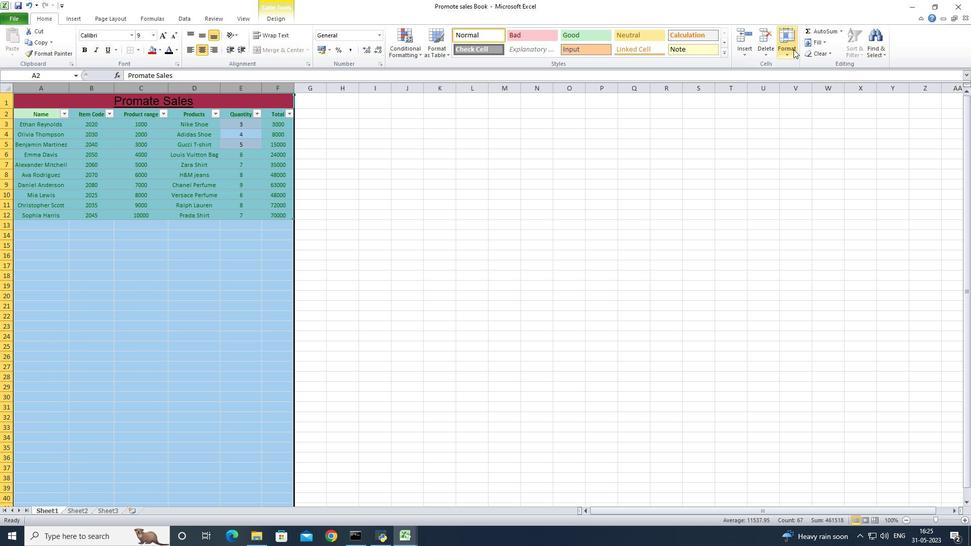 
Action: Mouse pressed left at (793, 52)
Screenshot: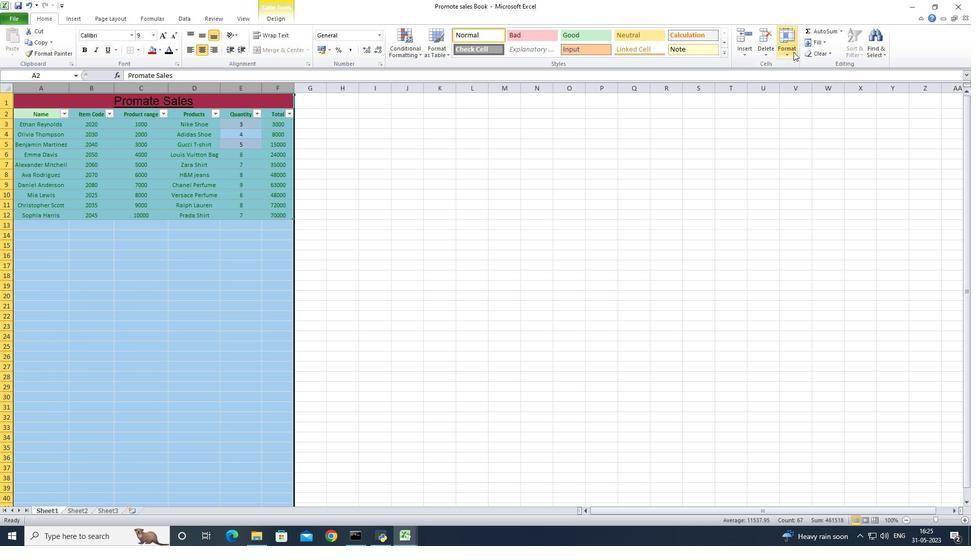 
Action: Mouse moved to (817, 114)
Screenshot: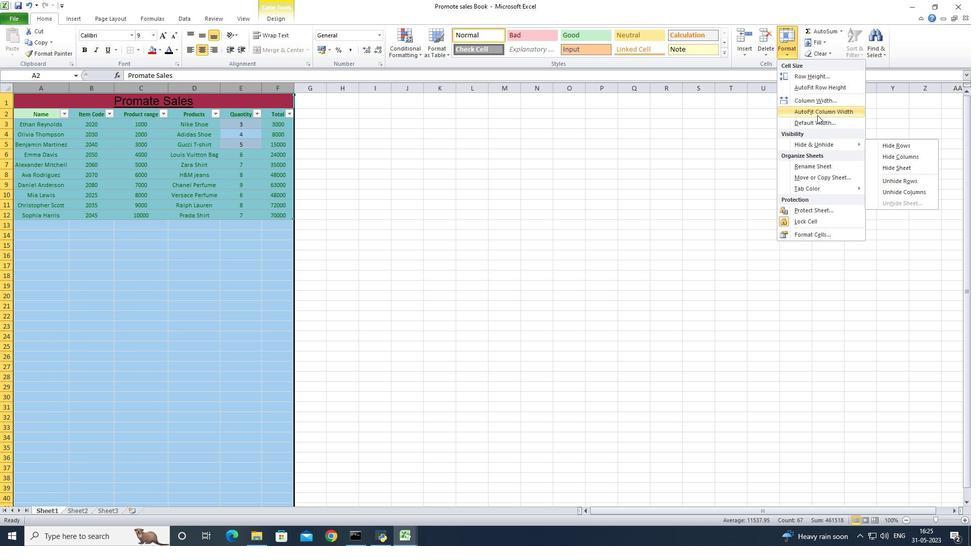 
Action: Mouse pressed left at (817, 114)
Screenshot: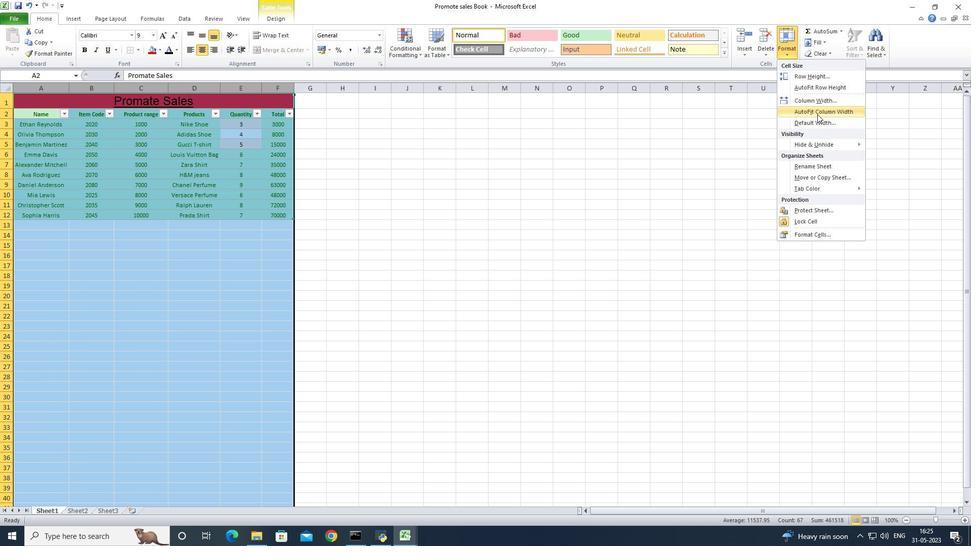 
Action: Mouse moved to (876, 57)
Screenshot: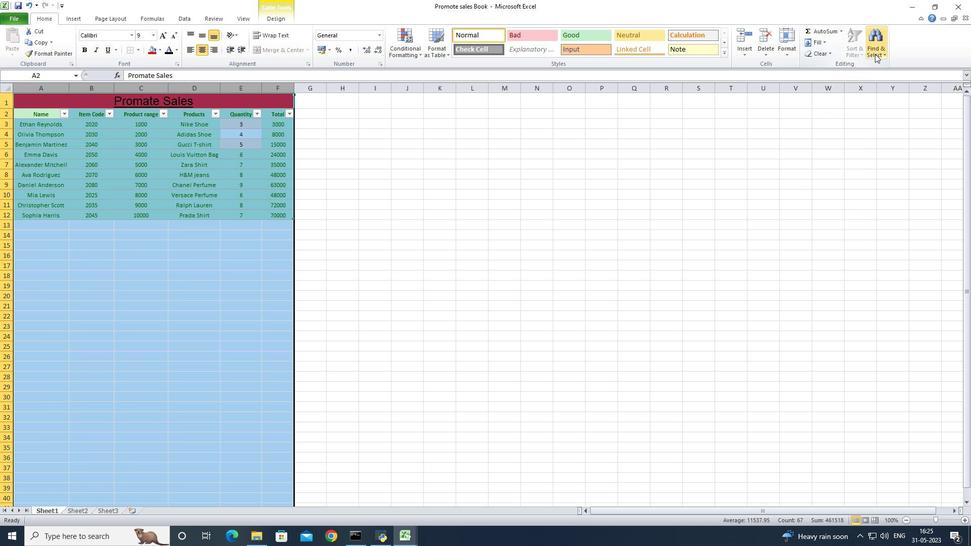 
Action: Mouse pressed left at (876, 57)
Screenshot: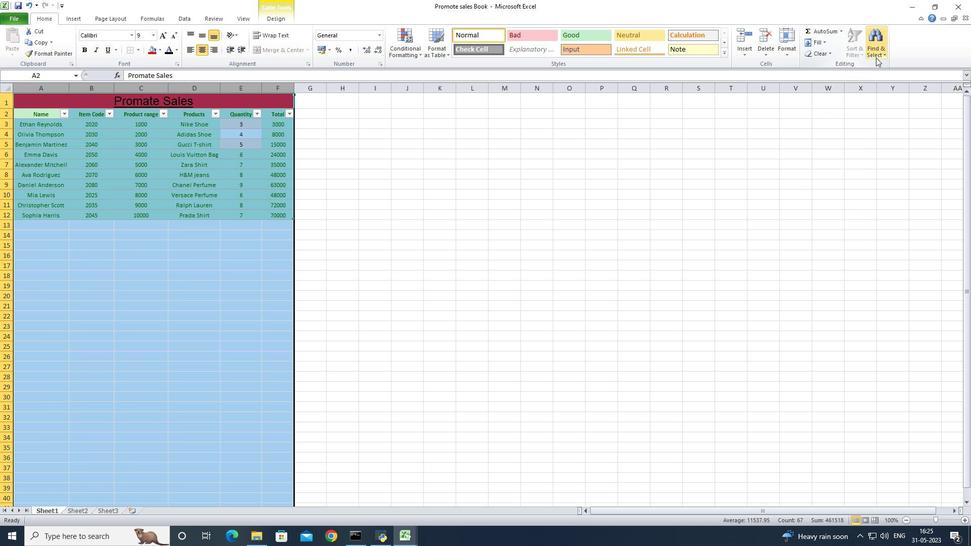 
Action: Mouse moved to (739, 148)
Screenshot: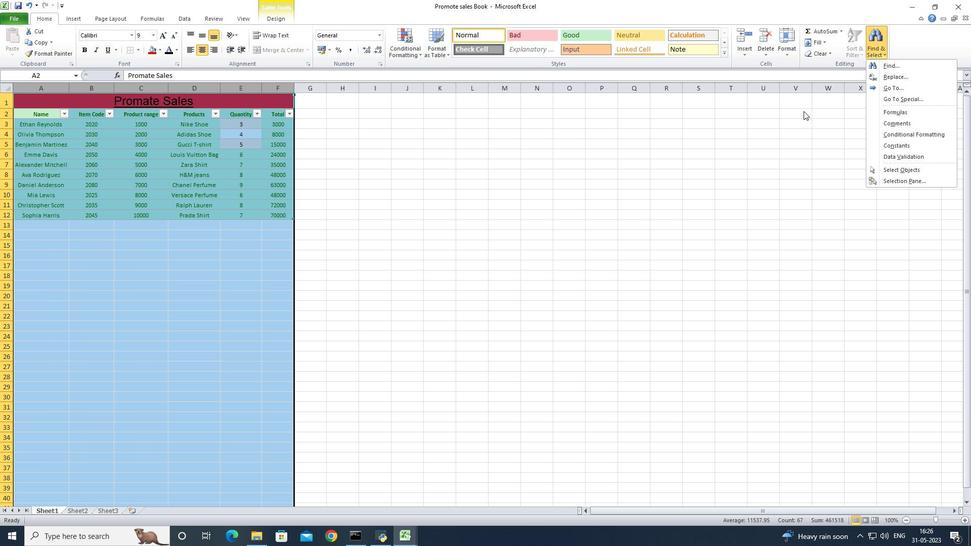 
Action: Mouse pressed left at (739, 148)
Screenshot: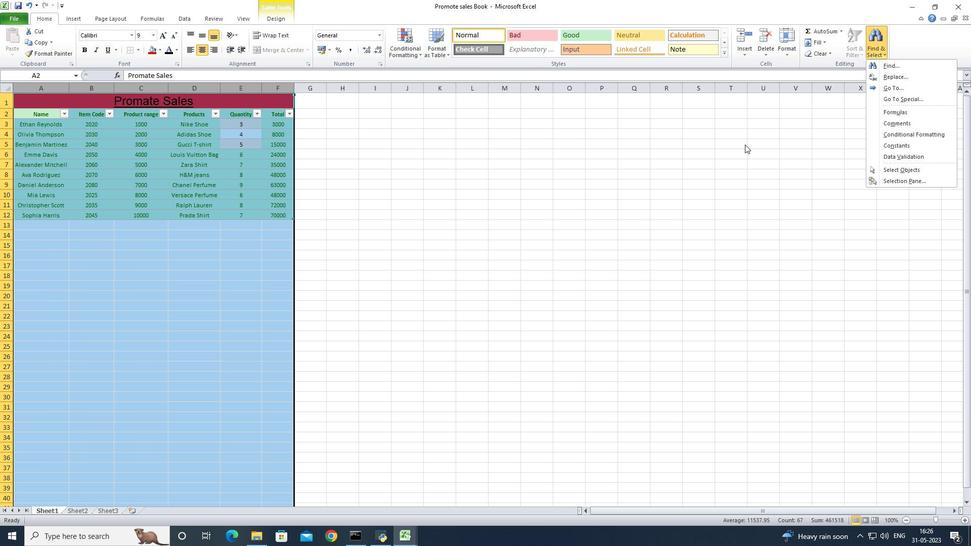 
Action: Mouse moved to (24, 113)
Screenshot: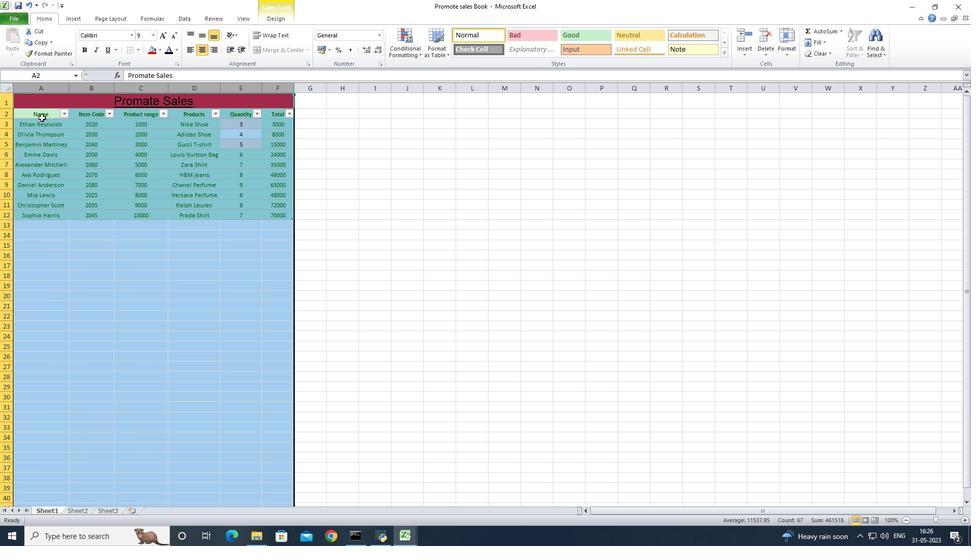 
Action: Mouse pressed left at (24, 113)
Screenshot: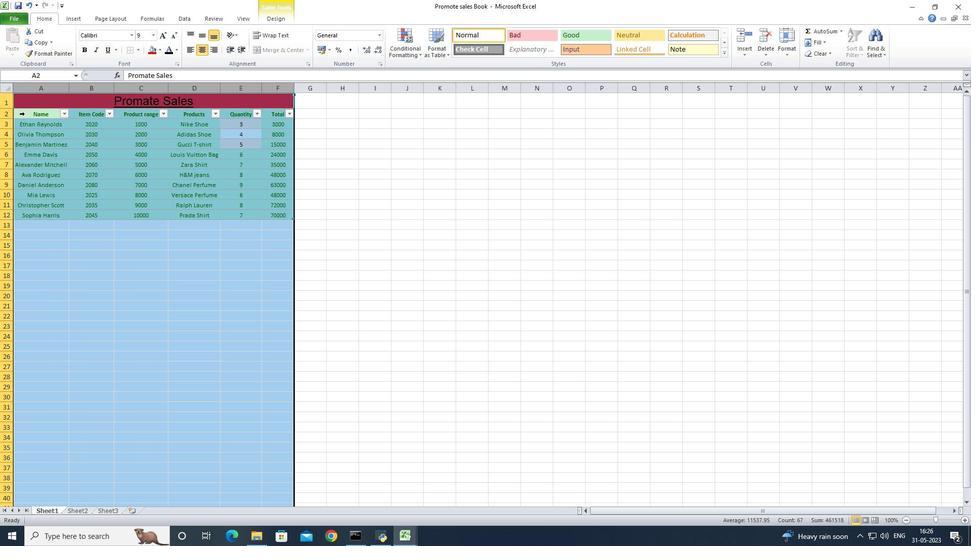 
Action: Mouse pressed left at (24, 113)
Screenshot: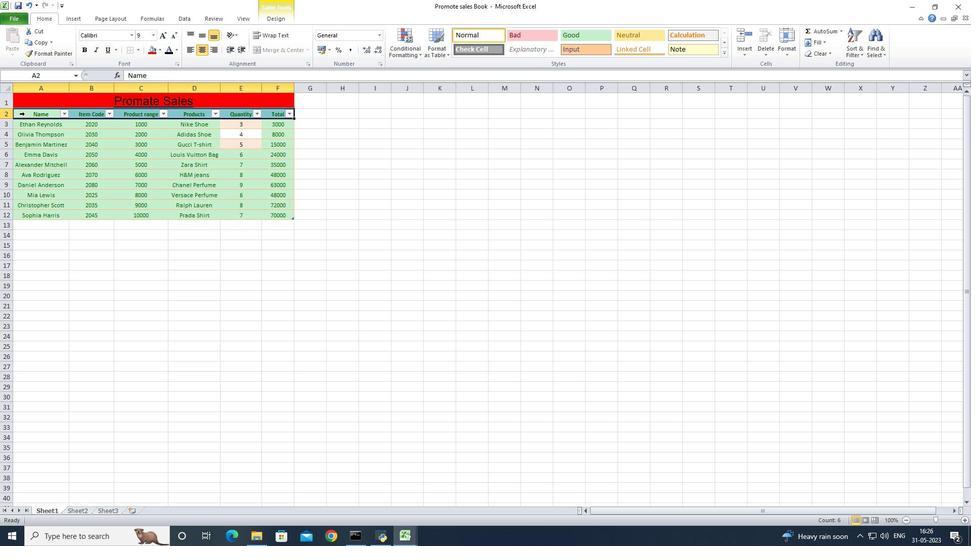 
Action: Mouse moved to (24, 125)
Screenshot: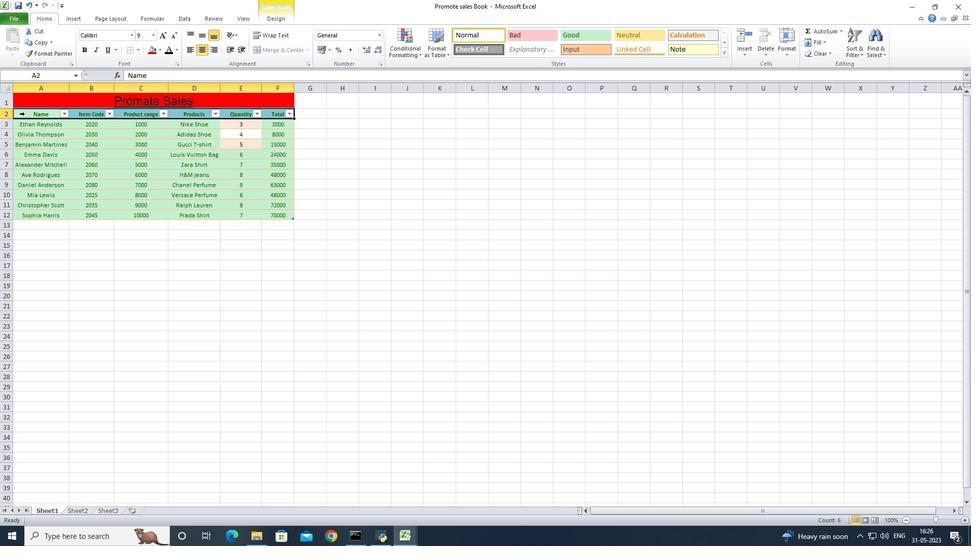 
Action: Mouse pressed left at (24, 125)
Screenshot: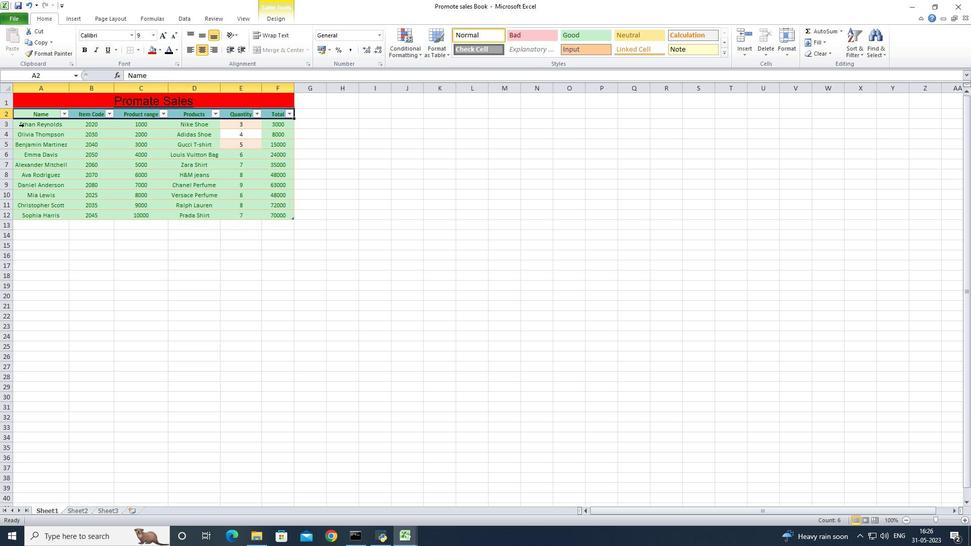 
Action: Mouse moved to (864, 54)
Screenshot: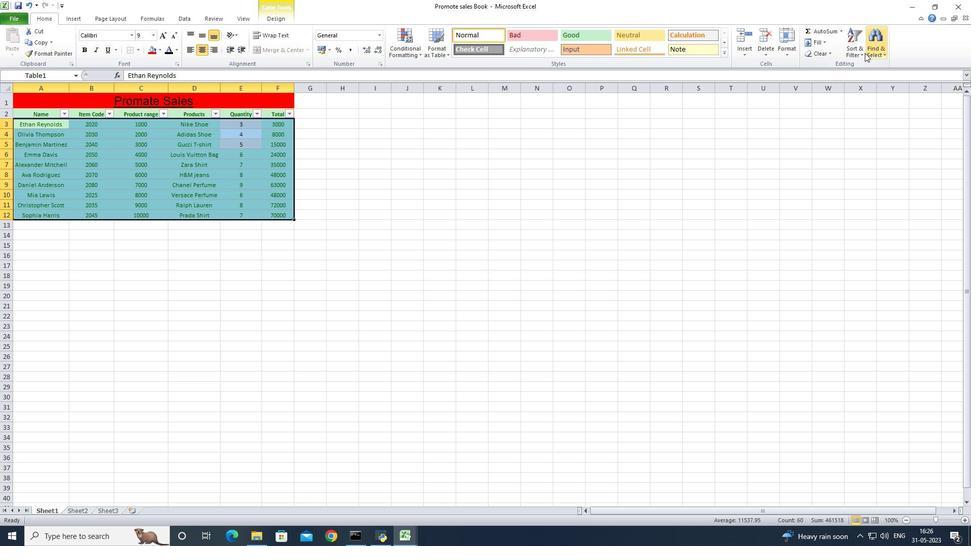 
Action: Mouse pressed left at (864, 54)
Screenshot: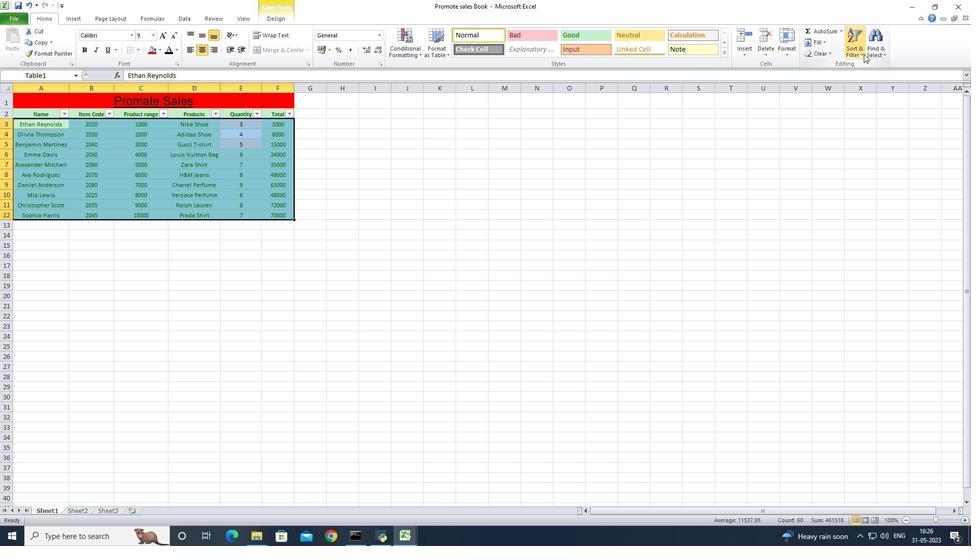 
Action: Mouse moved to (866, 76)
Screenshot: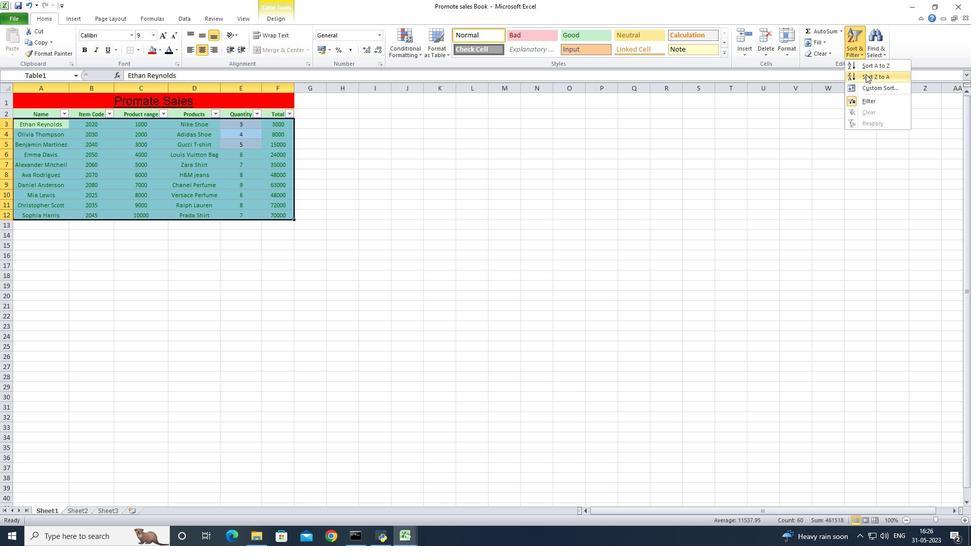 
Action: Mouse pressed left at (866, 76)
Screenshot: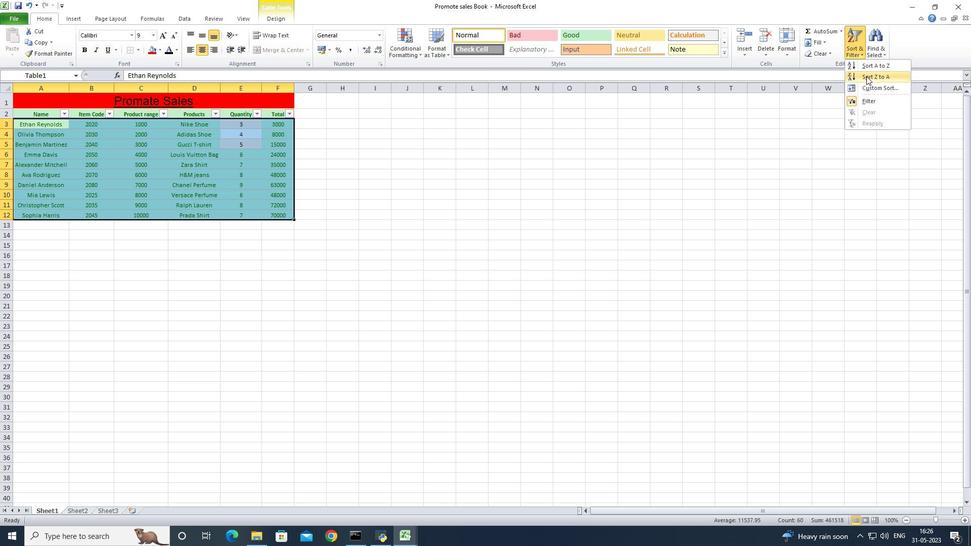 
Action: Mouse moved to (435, 166)
Screenshot: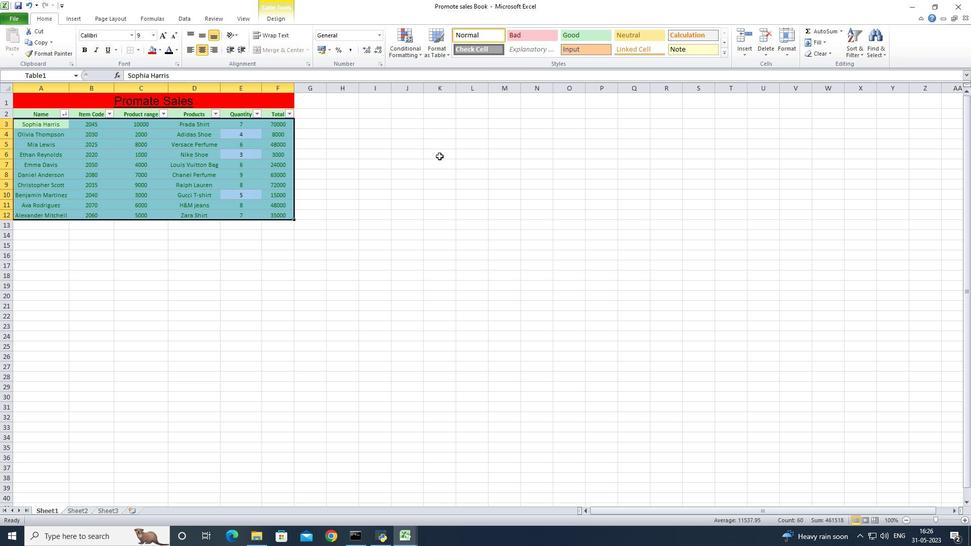 
Action: Mouse pressed left at (435, 166)
Screenshot: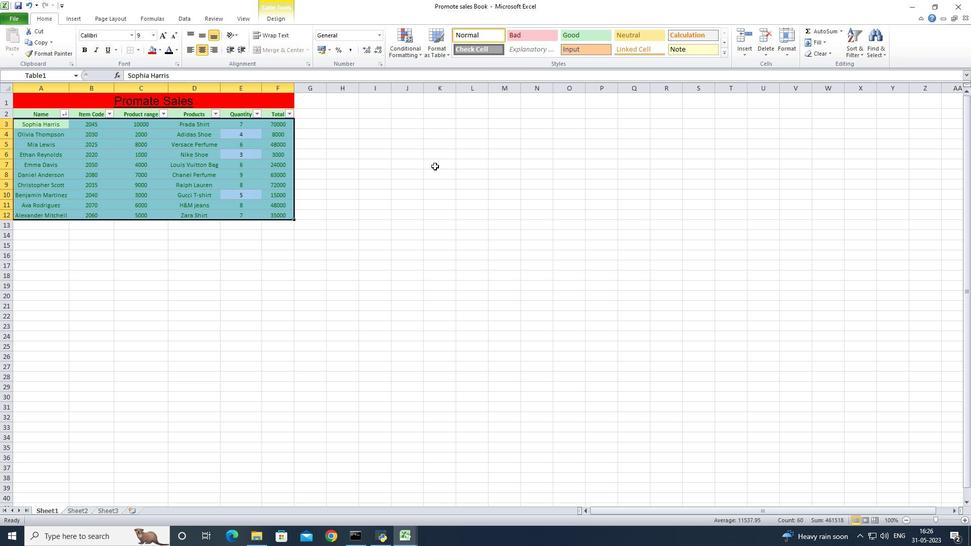 
Action: Mouse moved to (352, 190)
Screenshot: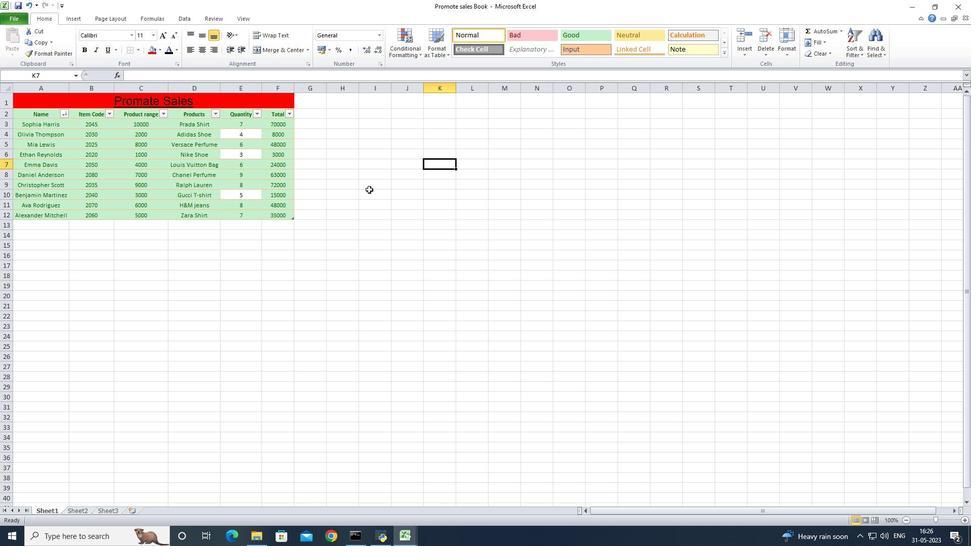 
Action: Mouse pressed left at (352, 190)
Screenshot: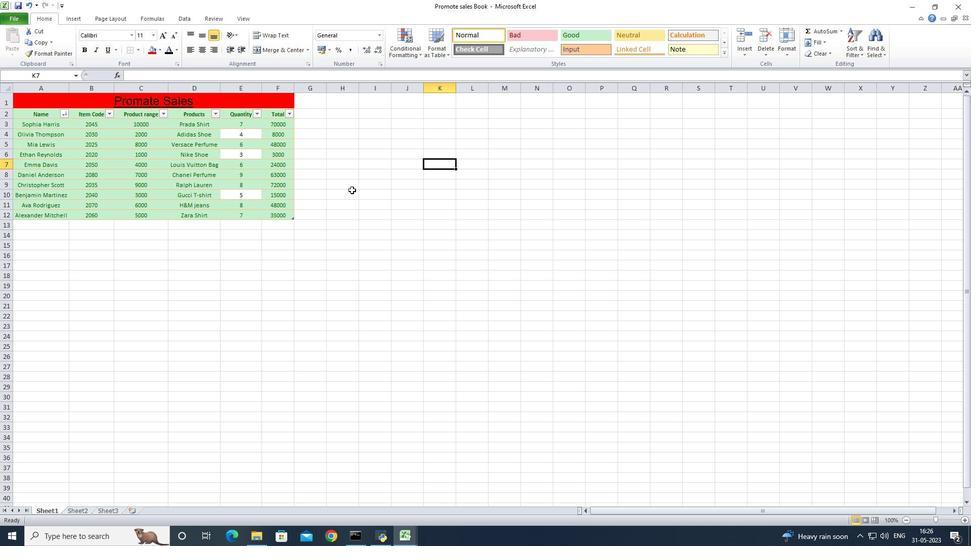
Action: Mouse moved to (352, 190)
Screenshot: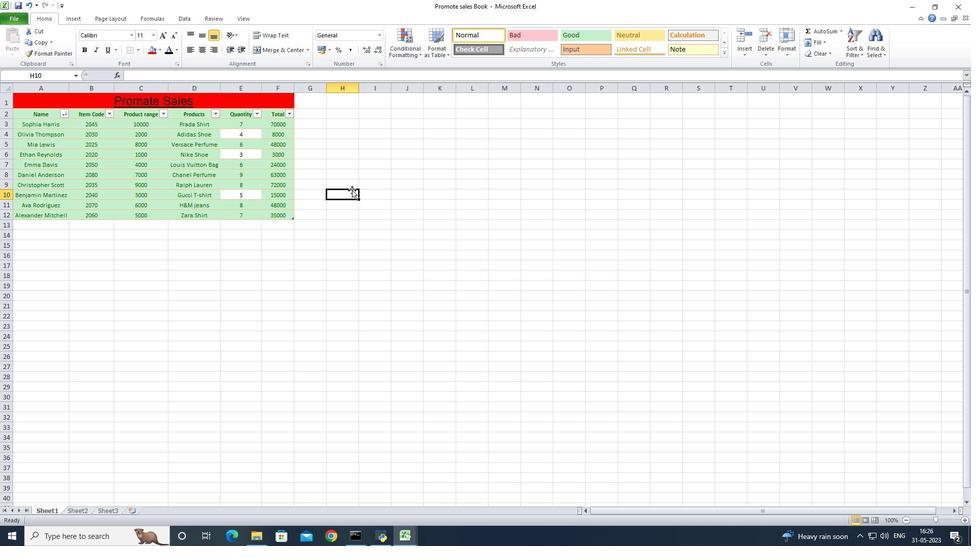 
Action: Key pressed ctrl+S
Screenshot: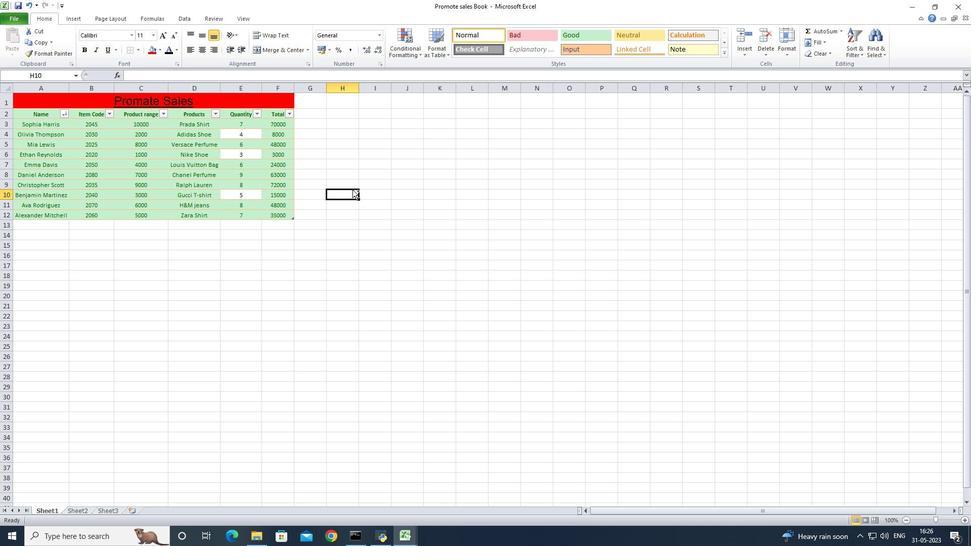 
